 Task: Create a due date automation trigger when advanced on, on the monday of the week a card is due add fields without custom field "Resume" set to a number greater or equal to 1 and lower or equal to 10 at 11:00 AM.
Action: Mouse moved to (1046, 313)
Screenshot: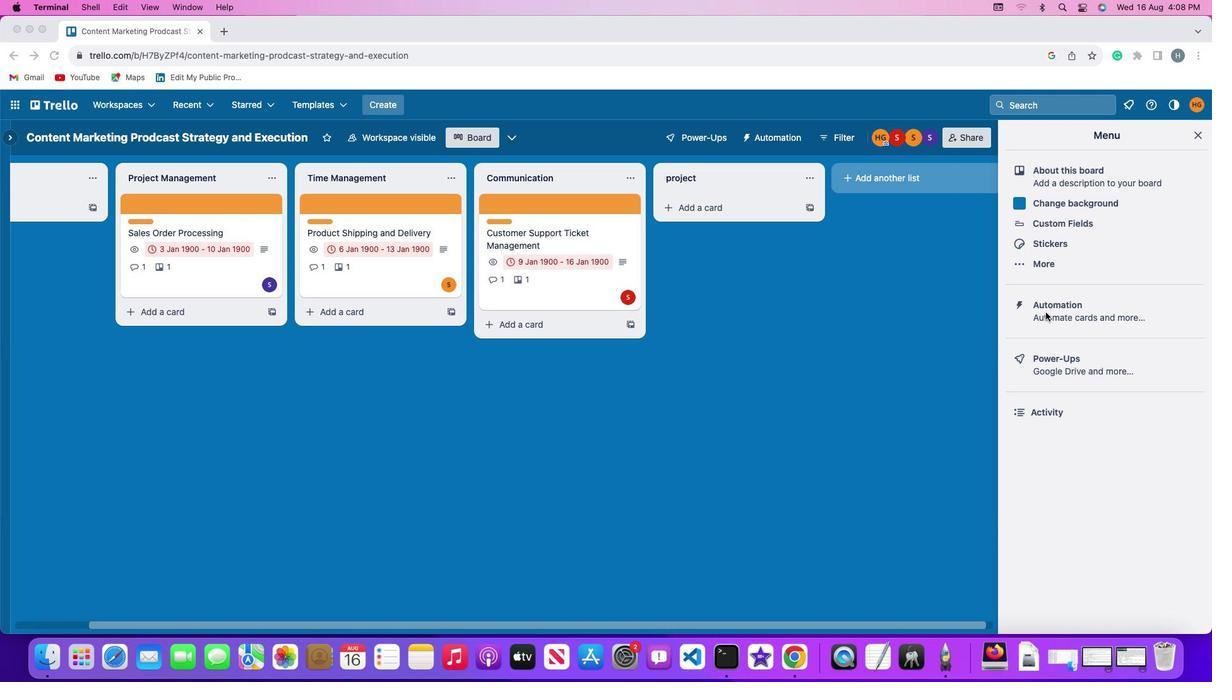 
Action: Mouse pressed left at (1046, 313)
Screenshot: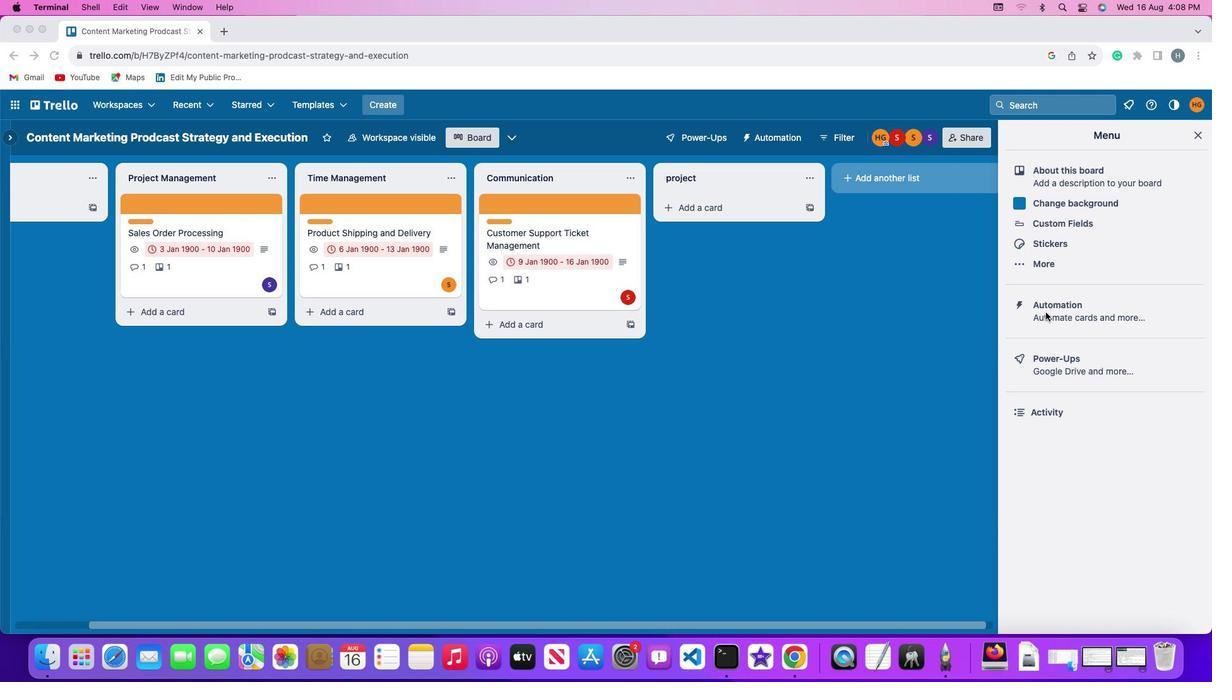 
Action: Mouse moved to (1046, 313)
Screenshot: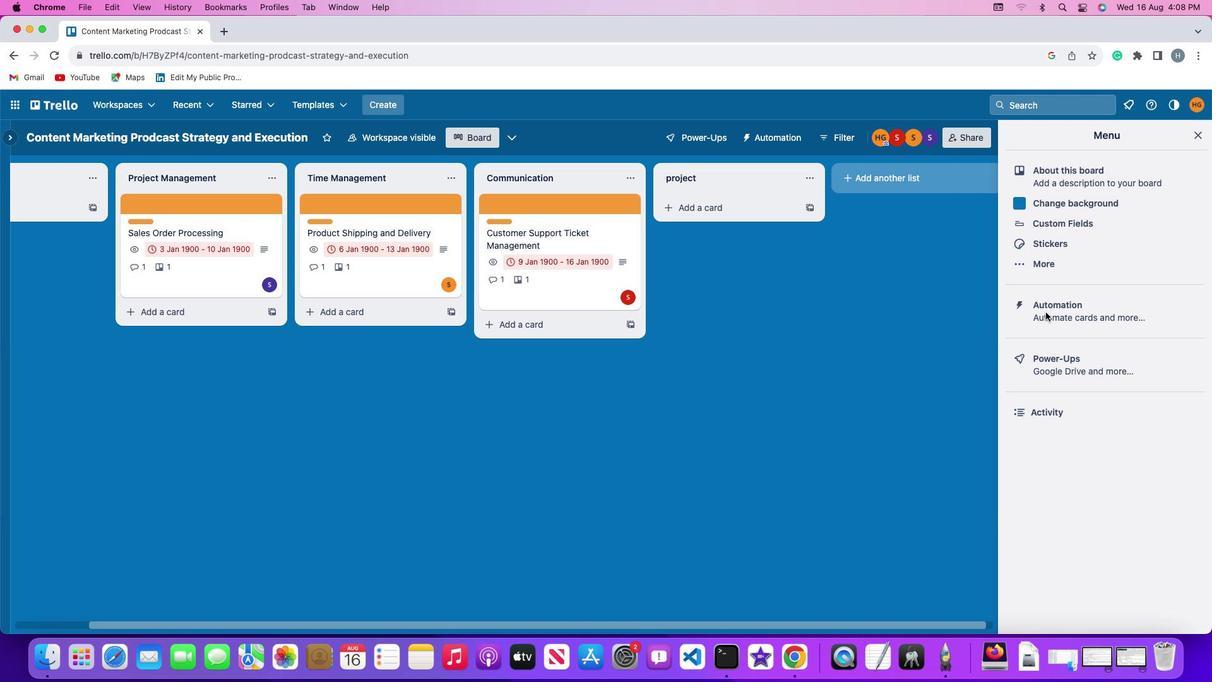 
Action: Mouse pressed left at (1046, 313)
Screenshot: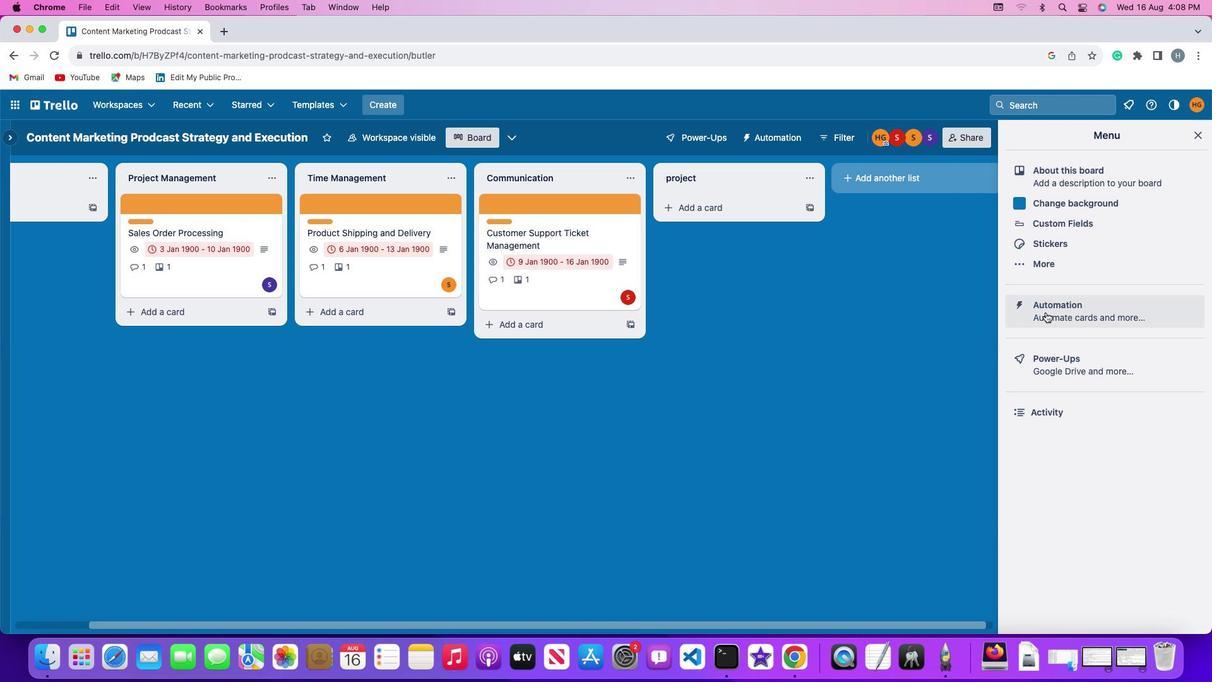 
Action: Mouse moved to (56, 300)
Screenshot: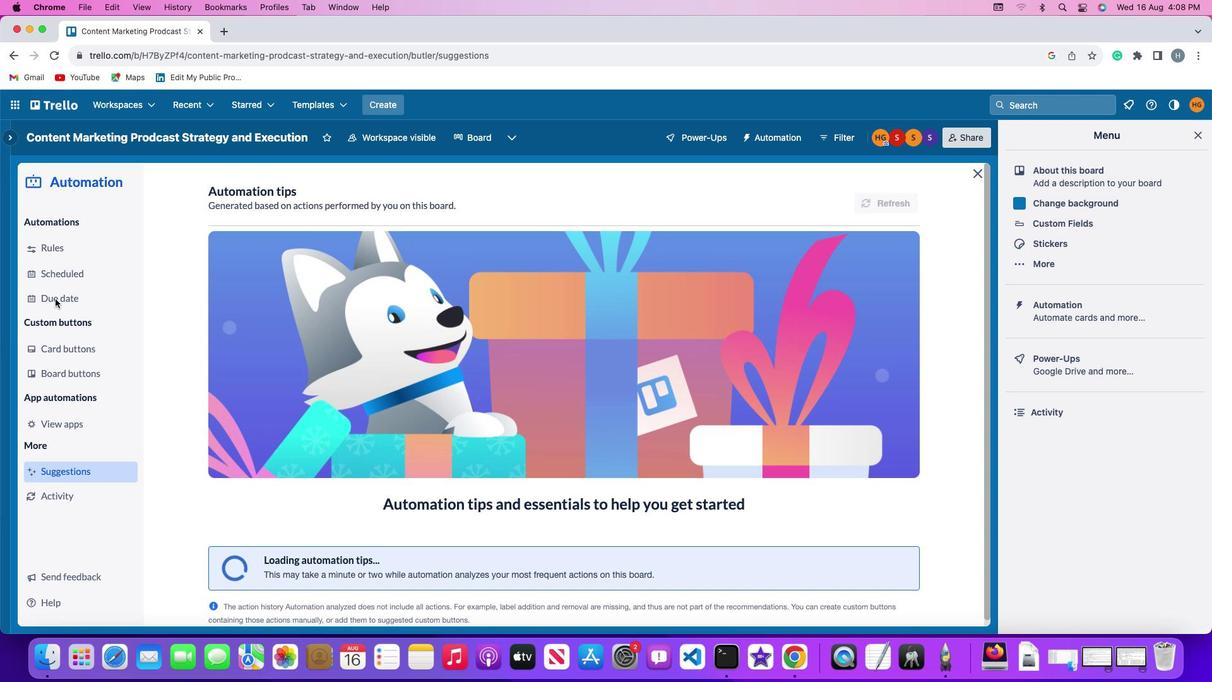 
Action: Mouse pressed left at (56, 300)
Screenshot: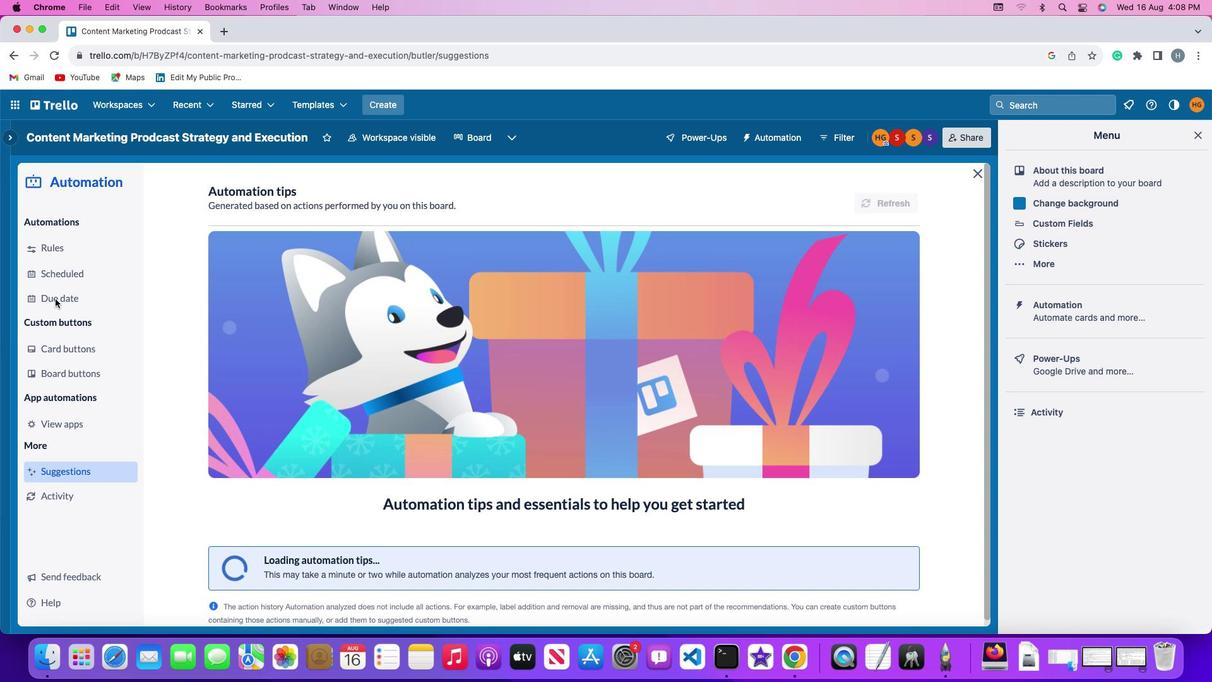 
Action: Mouse moved to (835, 197)
Screenshot: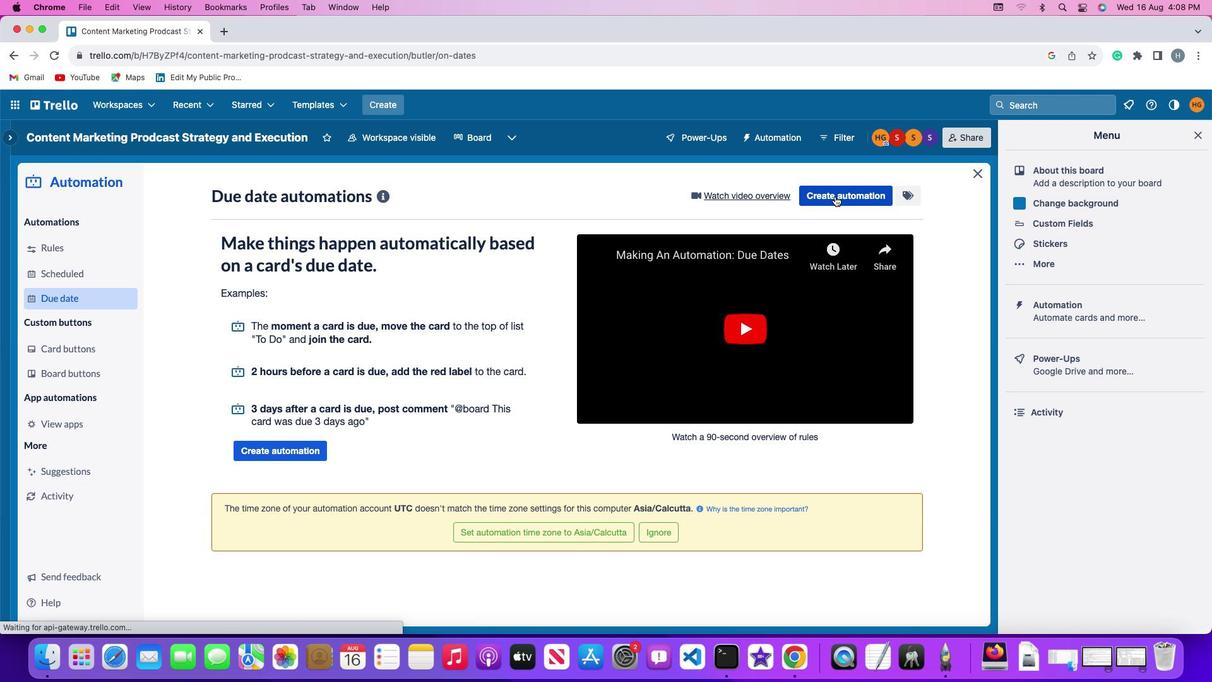 
Action: Mouse pressed left at (835, 197)
Screenshot: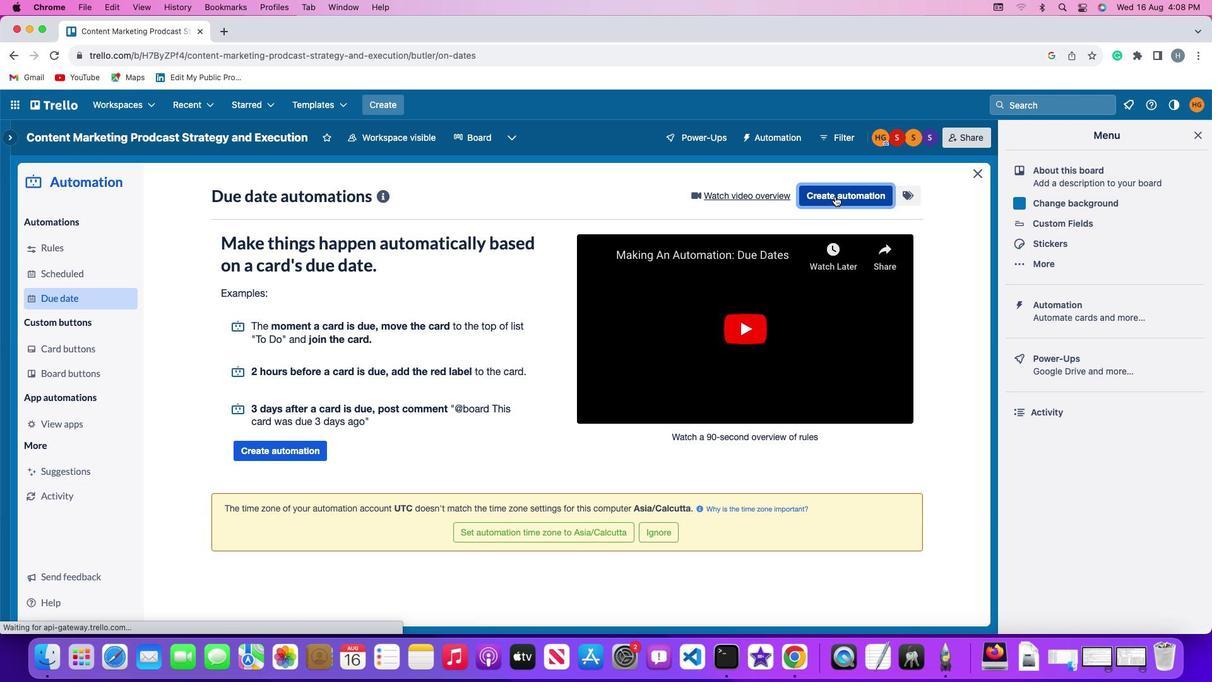 
Action: Mouse moved to (251, 318)
Screenshot: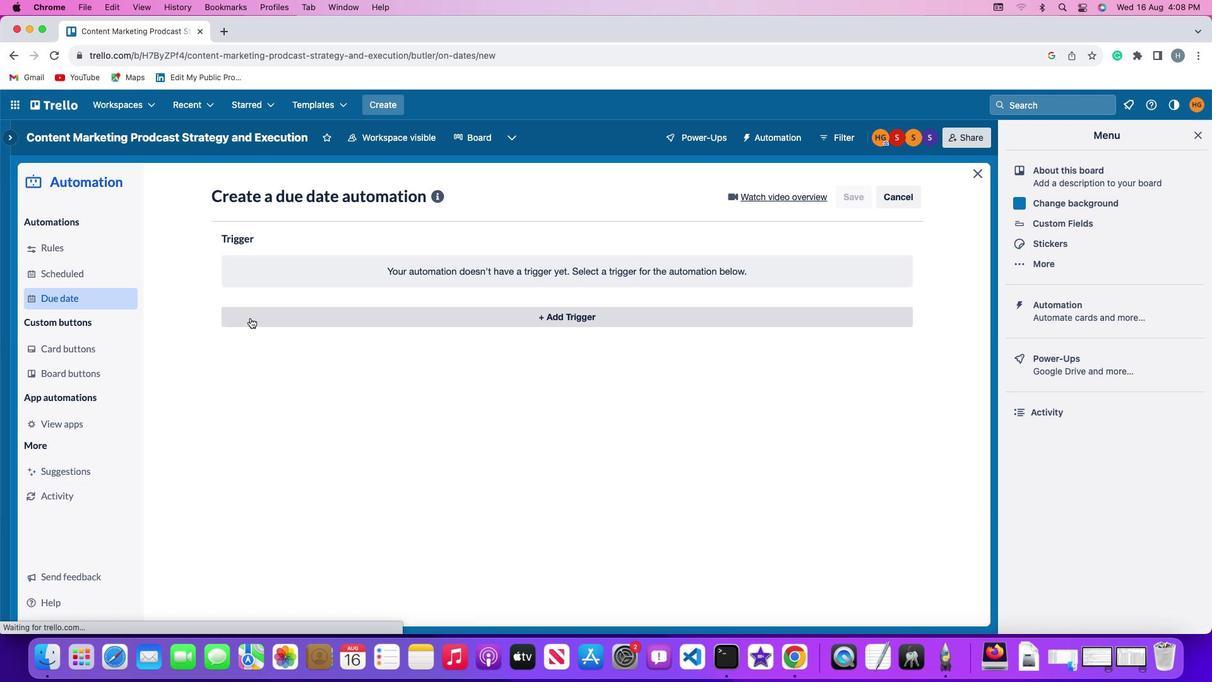 
Action: Mouse pressed left at (251, 318)
Screenshot: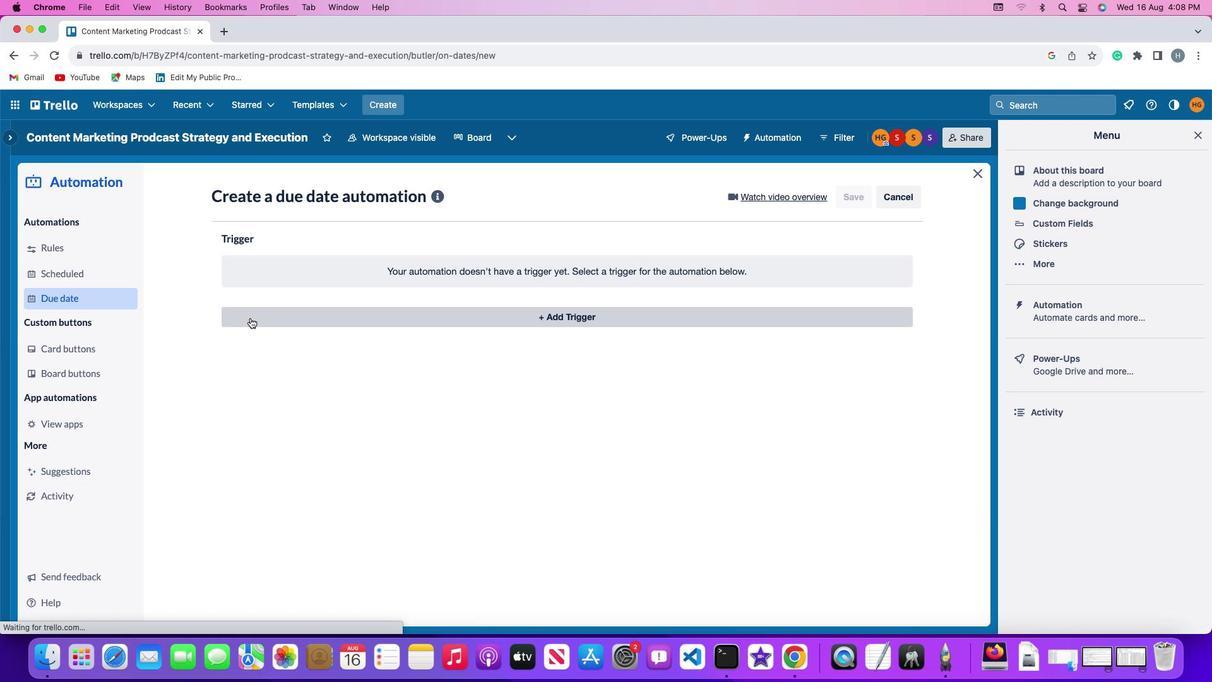 
Action: Mouse moved to (277, 550)
Screenshot: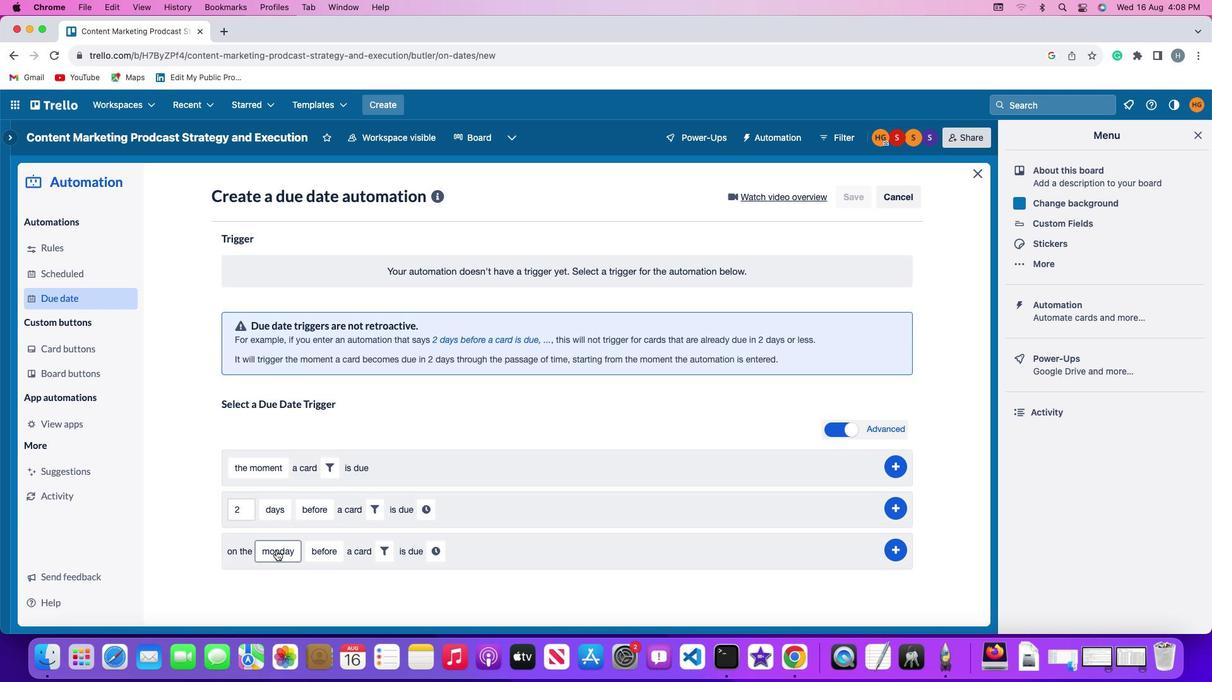 
Action: Mouse pressed left at (277, 550)
Screenshot: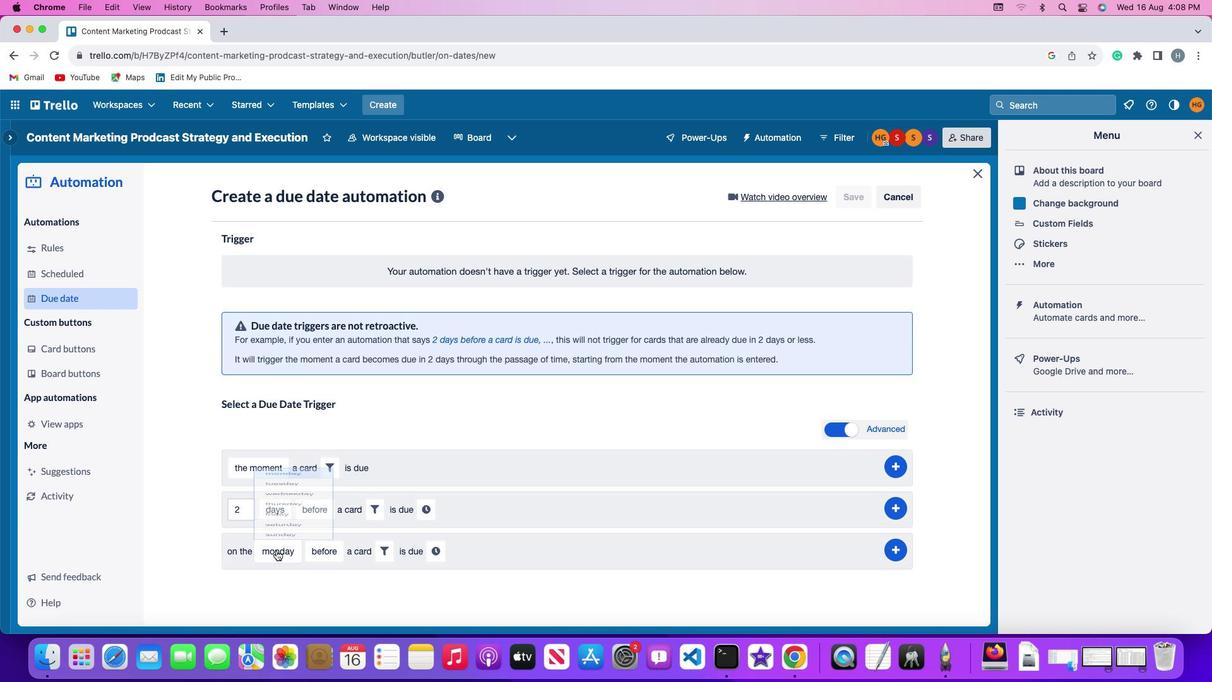 
Action: Mouse moved to (293, 375)
Screenshot: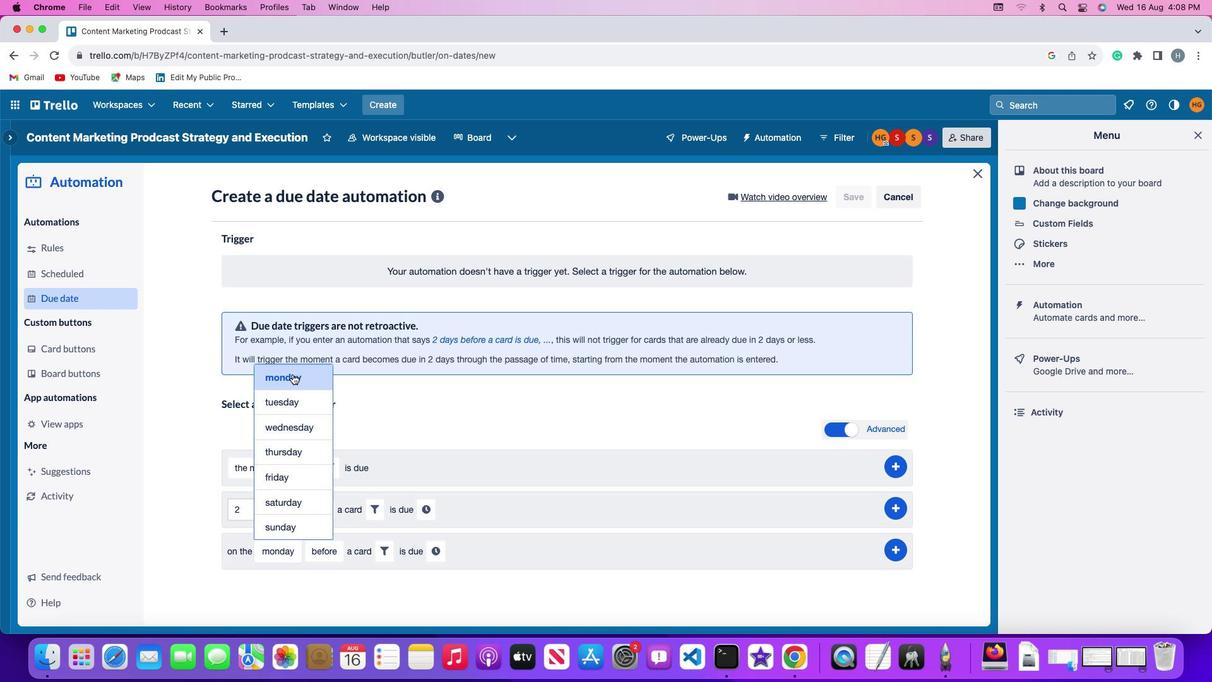 
Action: Mouse pressed left at (293, 375)
Screenshot: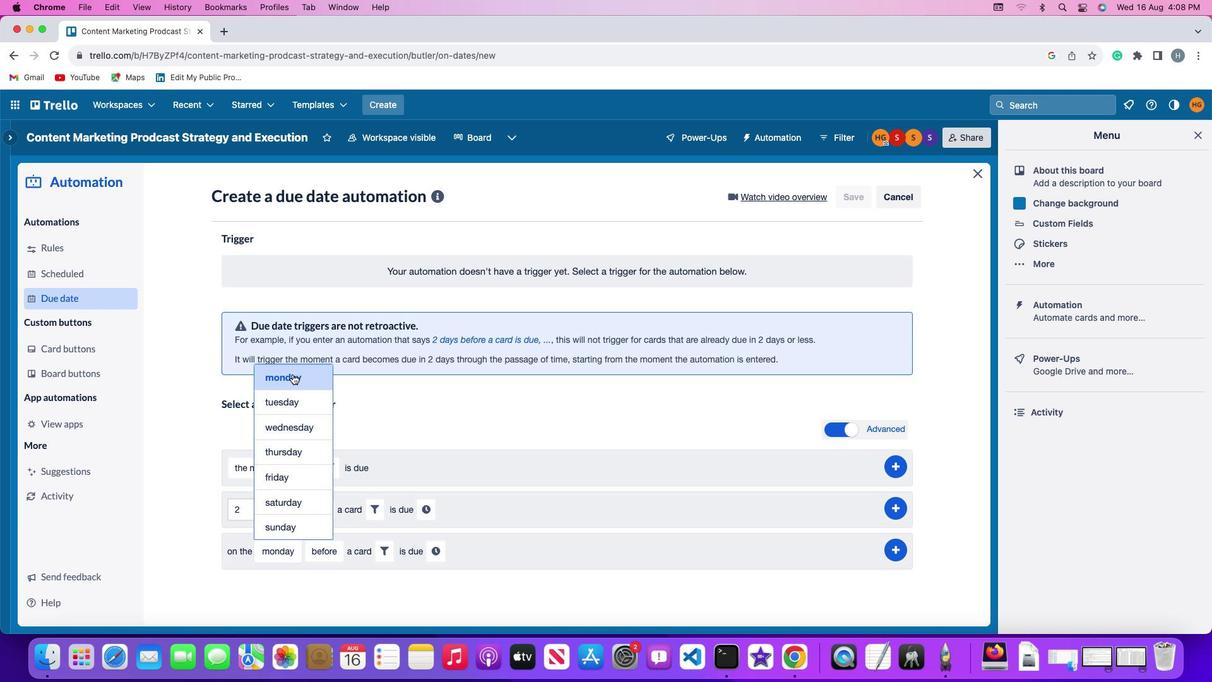 
Action: Mouse moved to (330, 545)
Screenshot: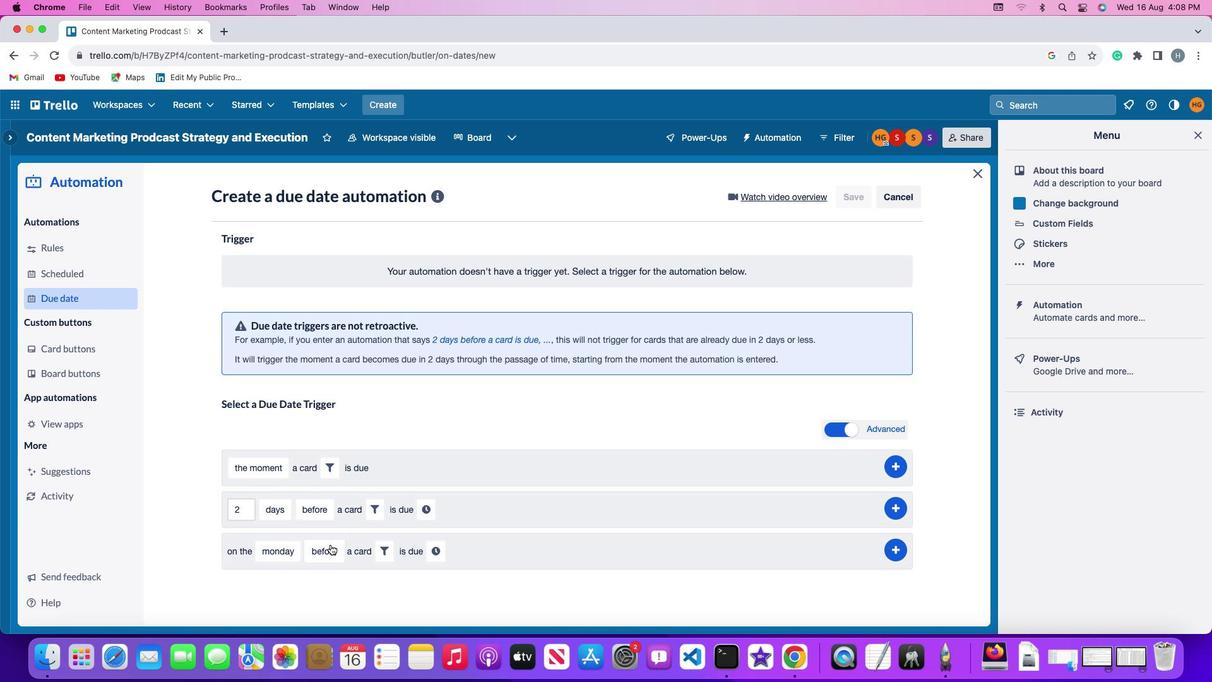 
Action: Mouse pressed left at (330, 545)
Screenshot: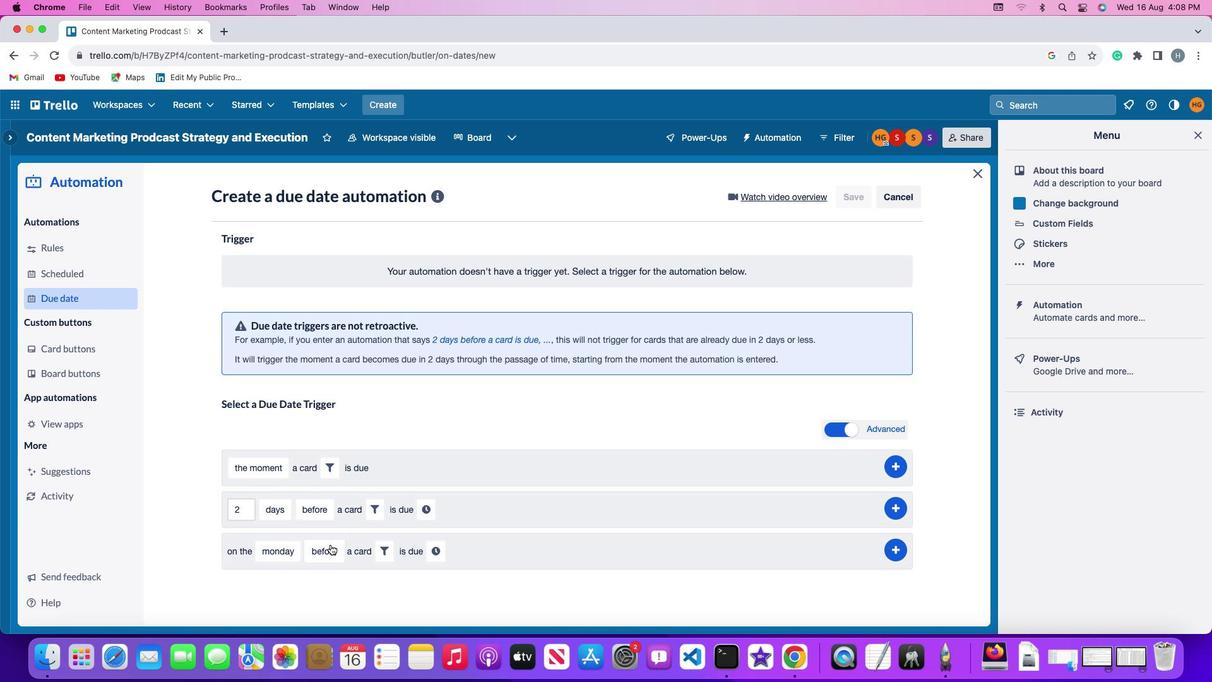 
Action: Mouse moved to (338, 501)
Screenshot: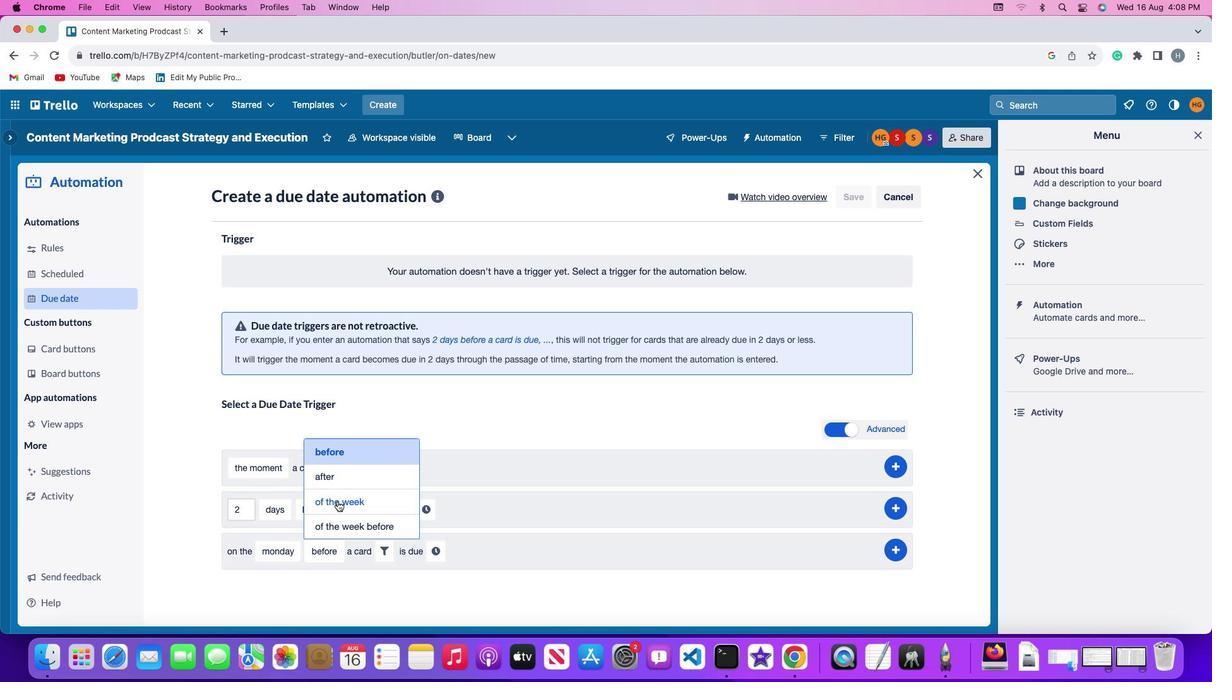 
Action: Mouse pressed left at (338, 501)
Screenshot: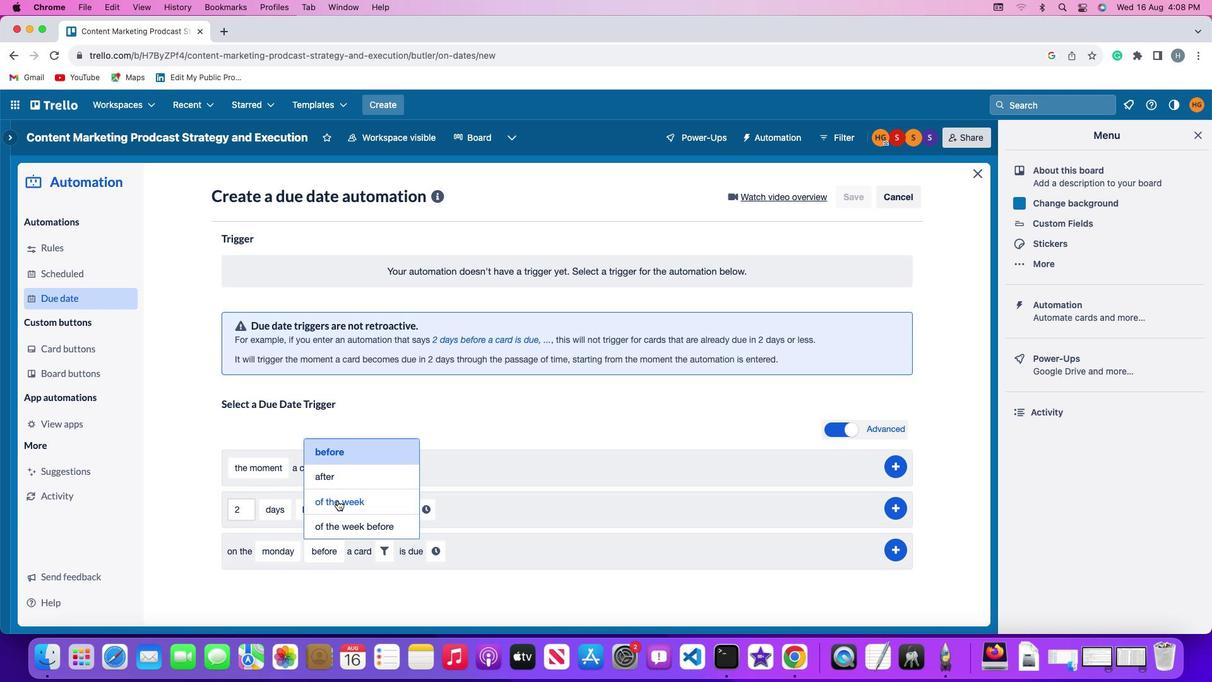
Action: Mouse moved to (398, 547)
Screenshot: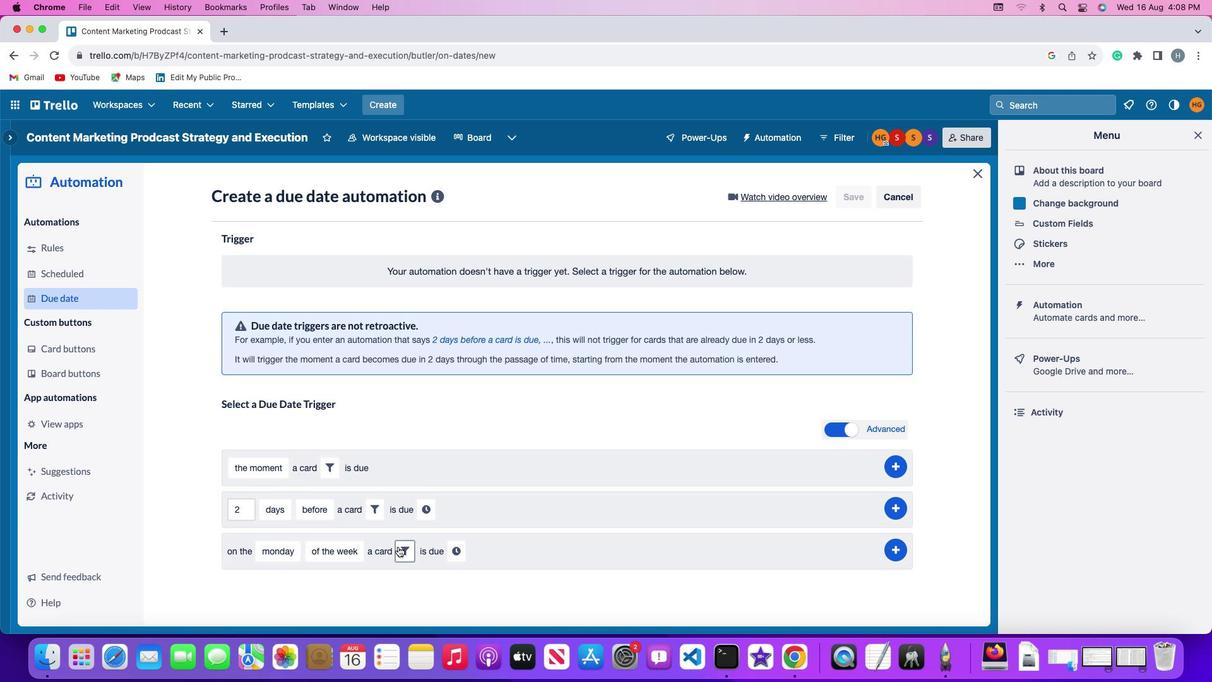 
Action: Mouse pressed left at (398, 547)
Screenshot: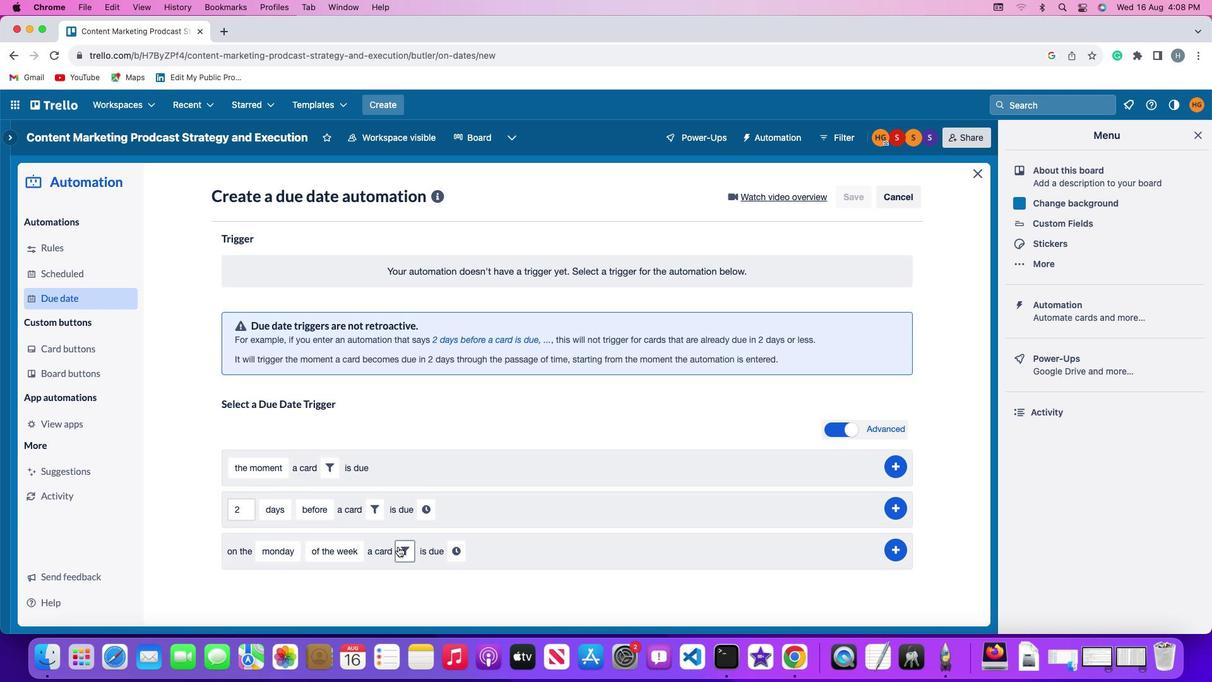 
Action: Mouse moved to (611, 593)
Screenshot: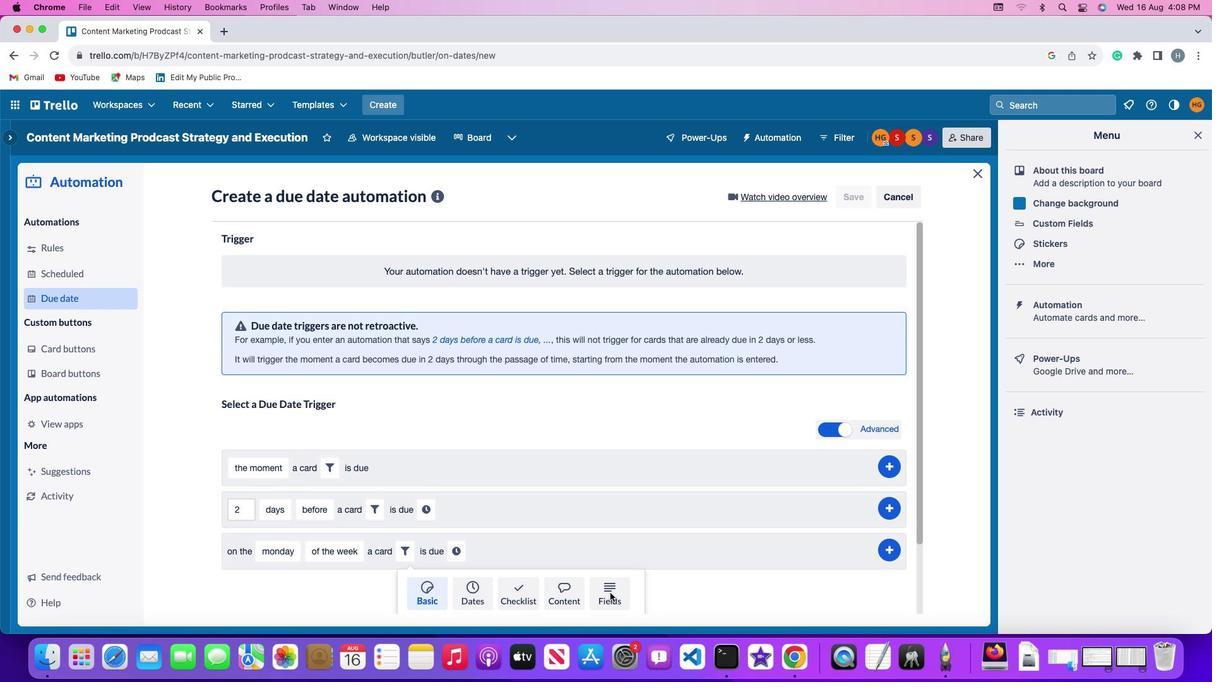 
Action: Mouse pressed left at (611, 593)
Screenshot: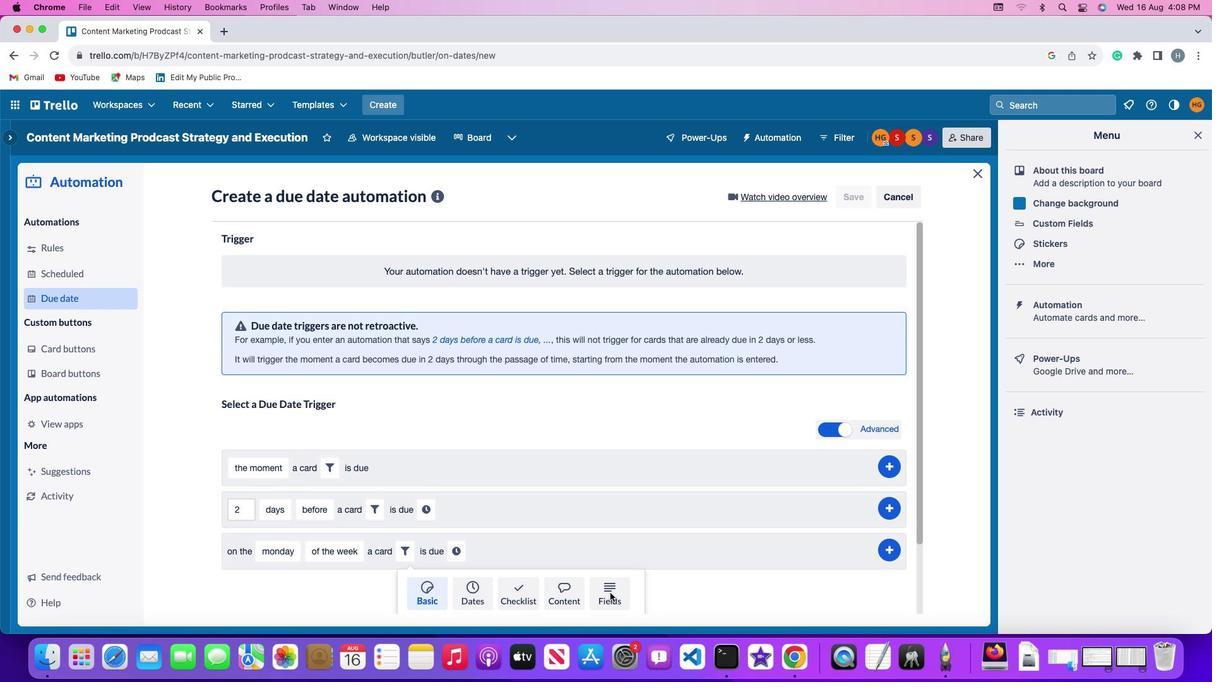 
Action: Mouse moved to (349, 584)
Screenshot: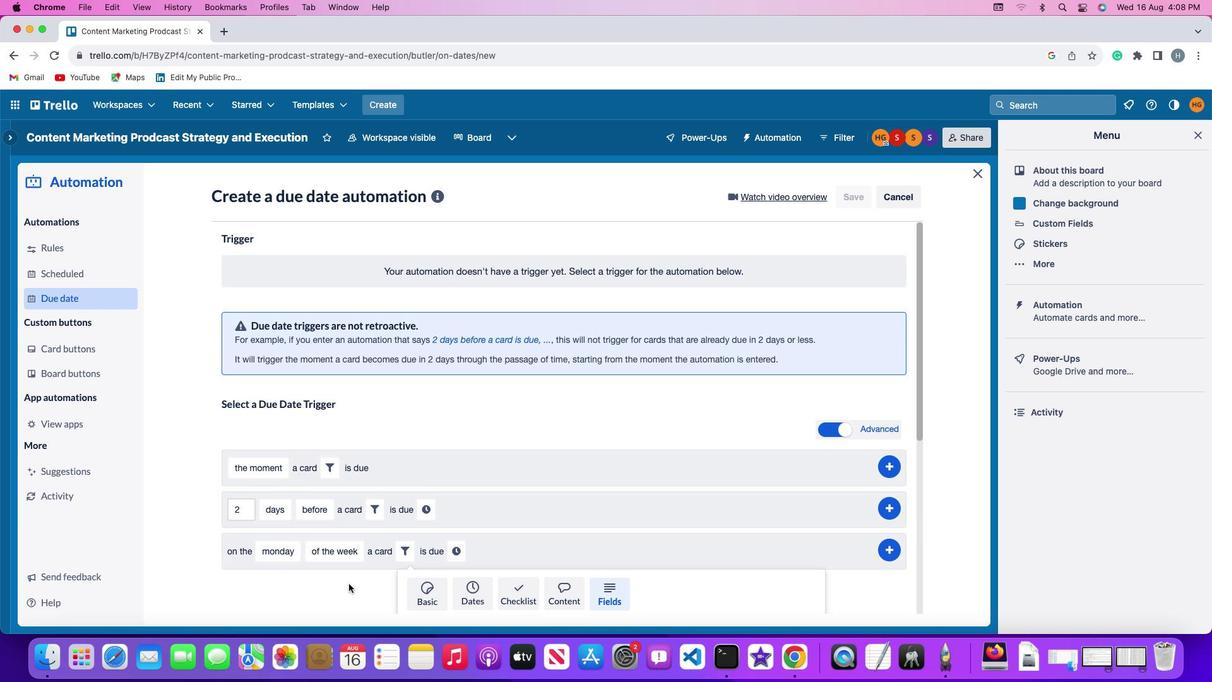 
Action: Mouse scrolled (349, 584) with delta (0, 0)
Screenshot: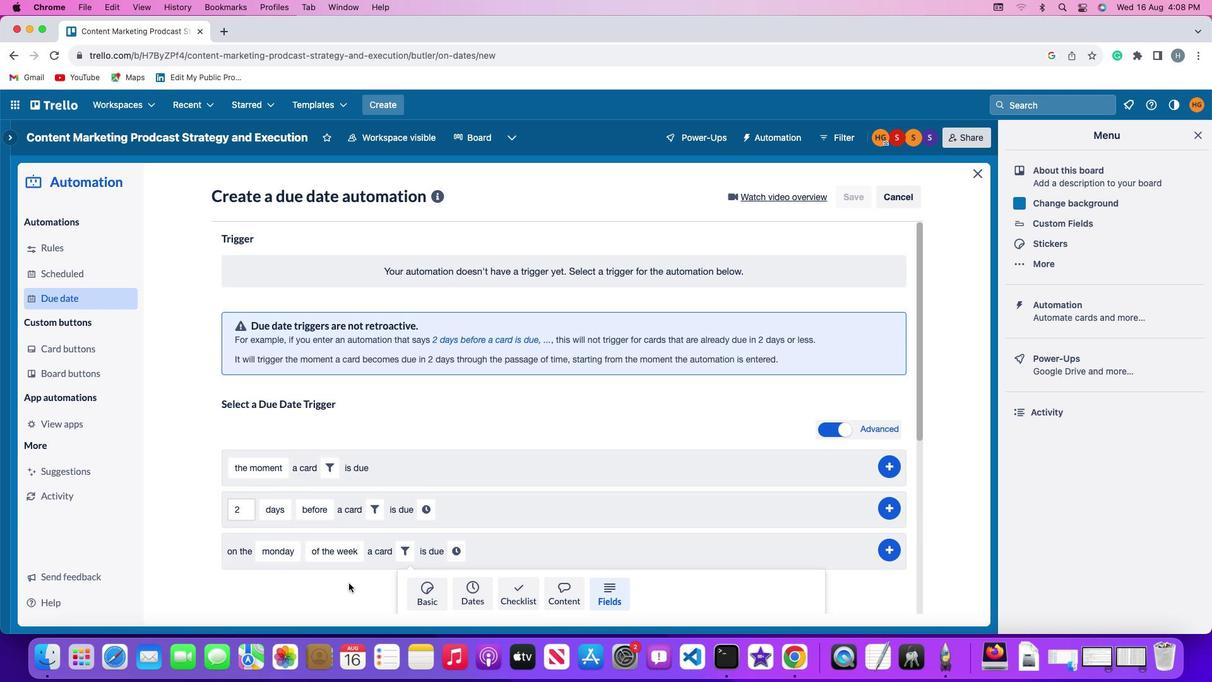 
Action: Mouse scrolled (349, 584) with delta (0, 0)
Screenshot: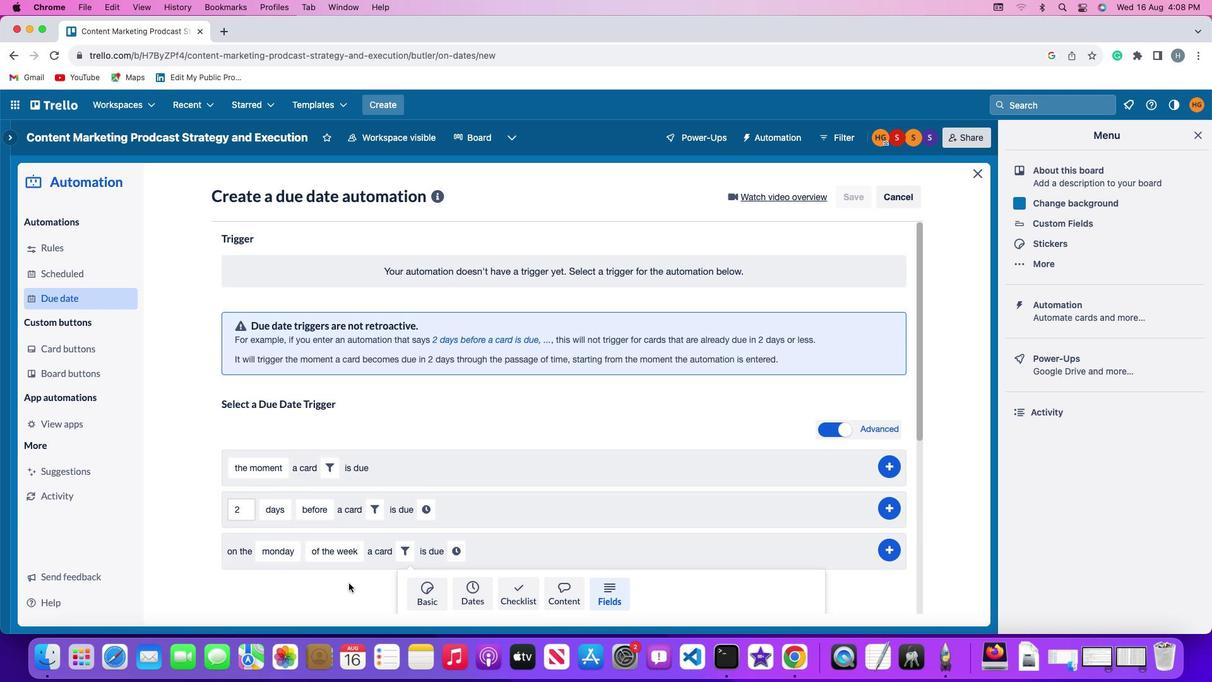 
Action: Mouse scrolled (349, 584) with delta (0, 0)
Screenshot: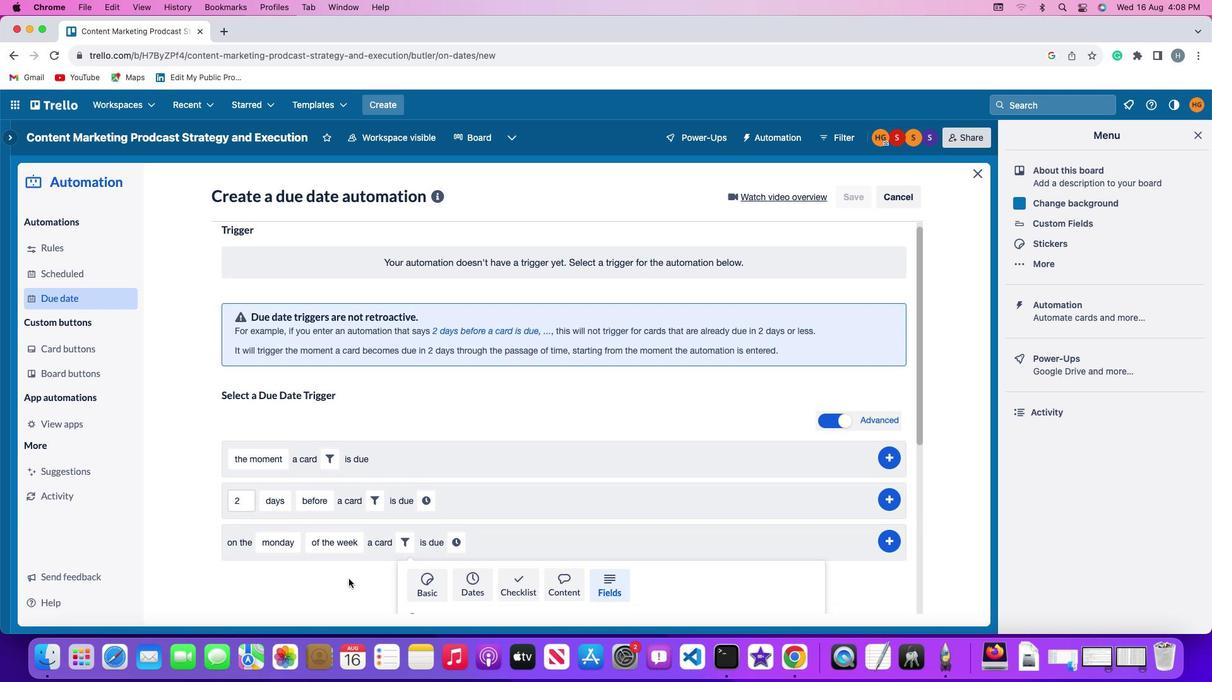 
Action: Mouse moved to (349, 581)
Screenshot: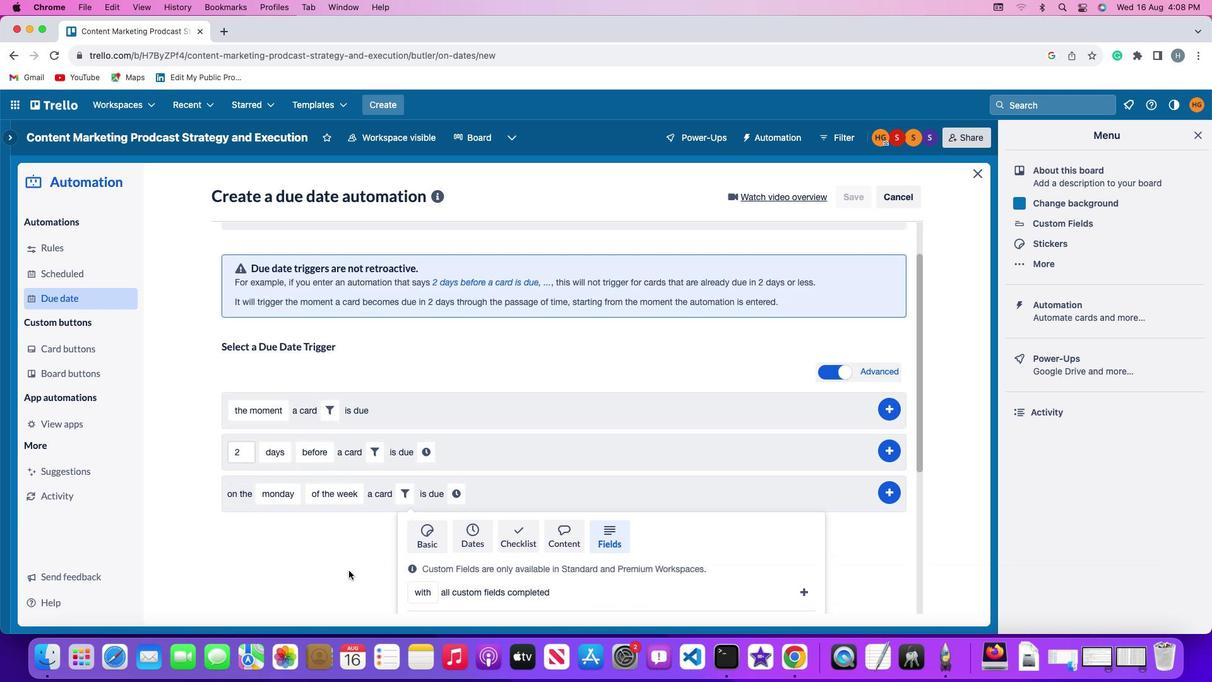 
Action: Mouse scrolled (349, 581) with delta (0, -1)
Screenshot: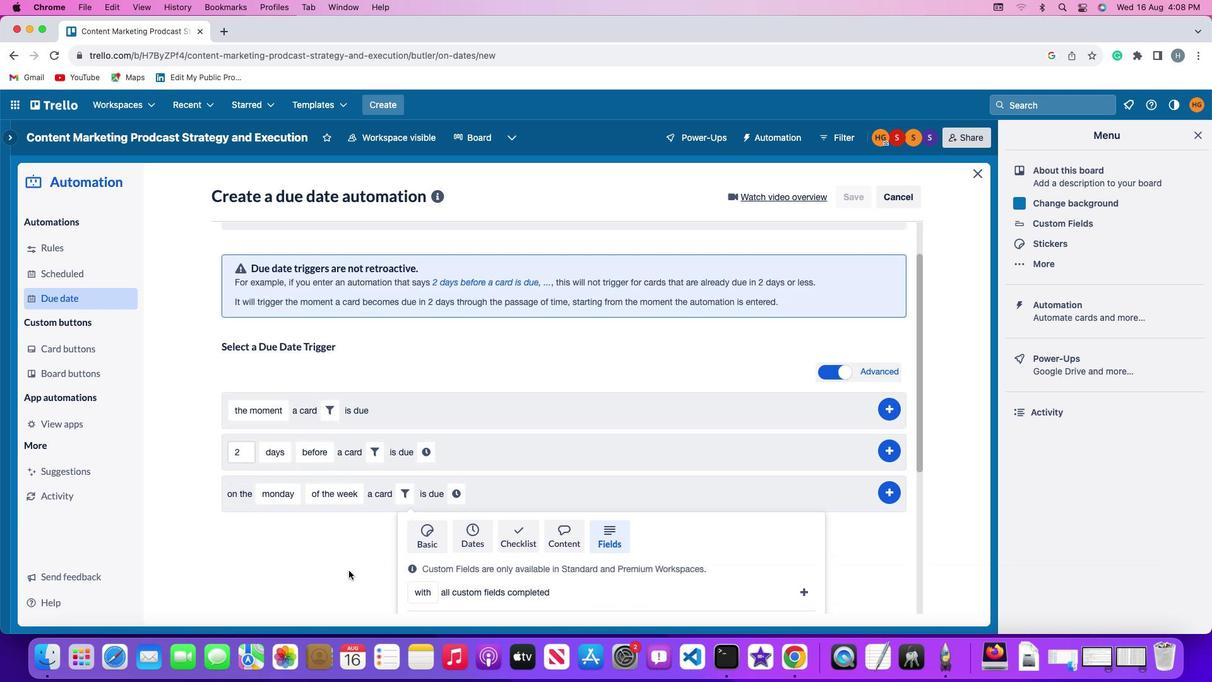 
Action: Mouse moved to (349, 570)
Screenshot: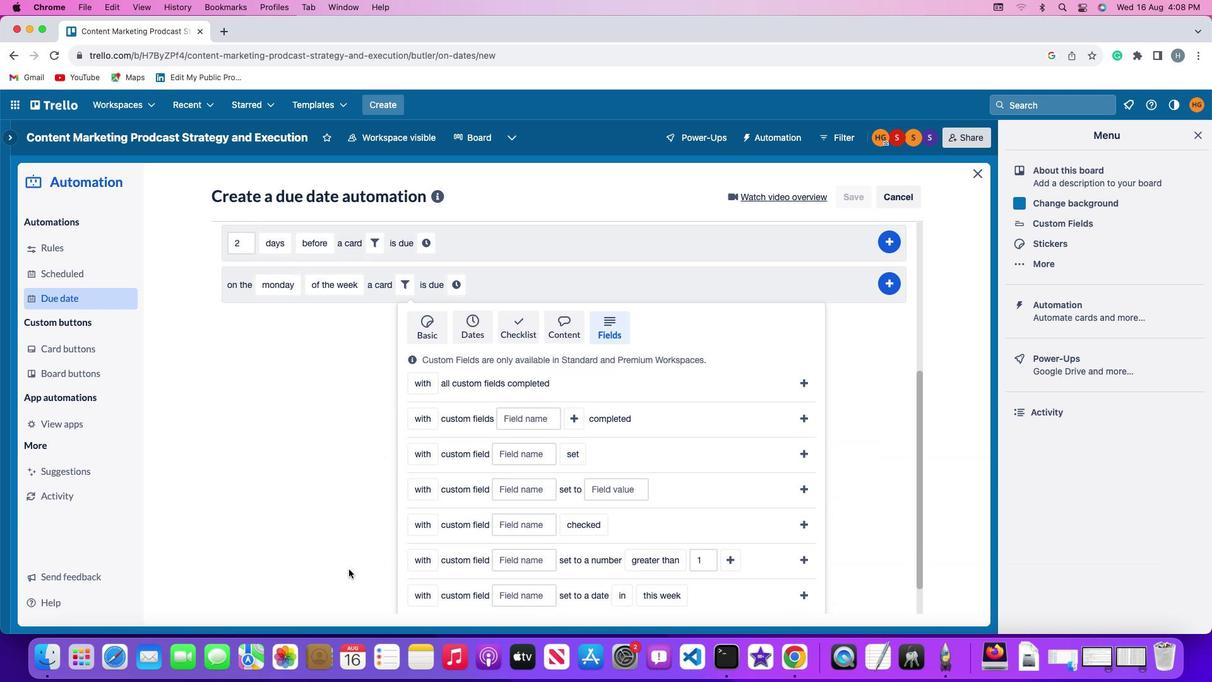 
Action: Mouse scrolled (349, 570) with delta (0, 0)
Screenshot: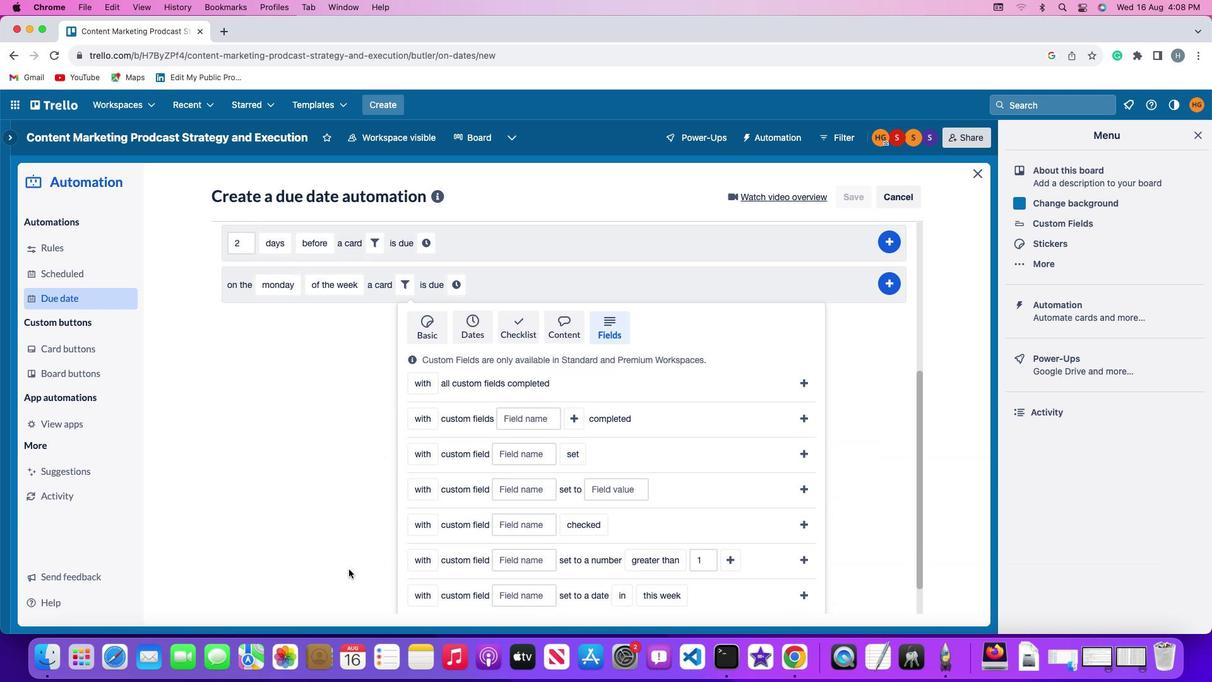 
Action: Mouse scrolled (349, 570) with delta (0, 0)
Screenshot: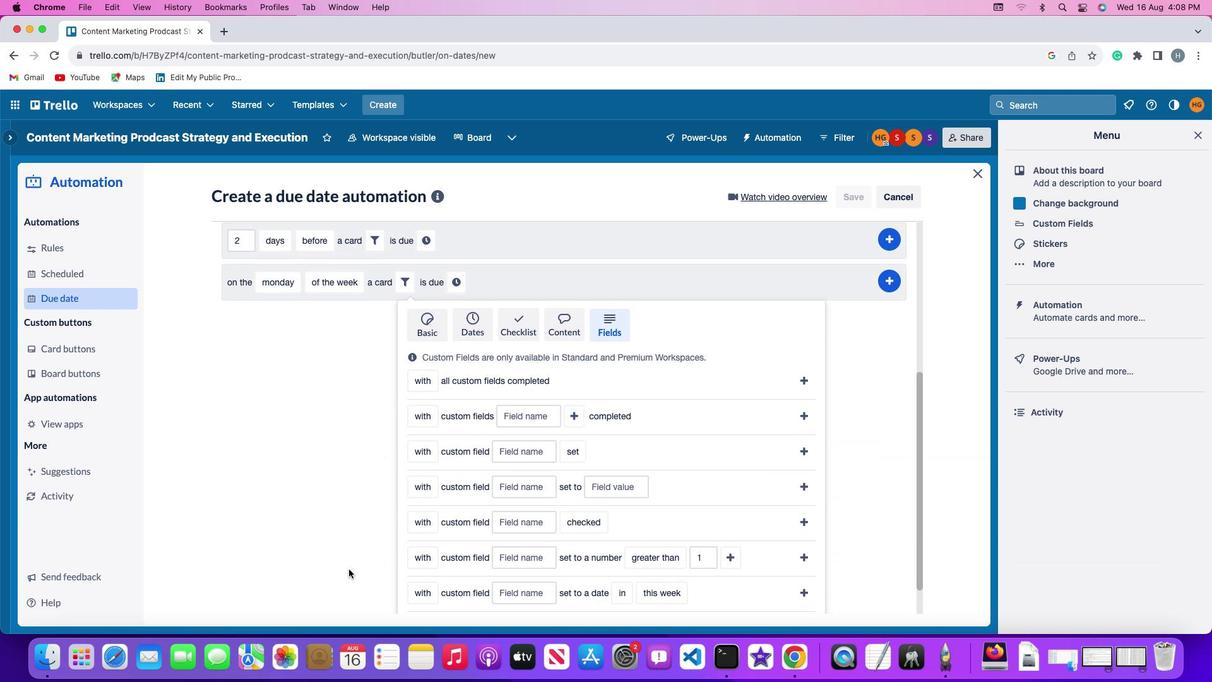 
Action: Mouse scrolled (349, 570) with delta (0, 0)
Screenshot: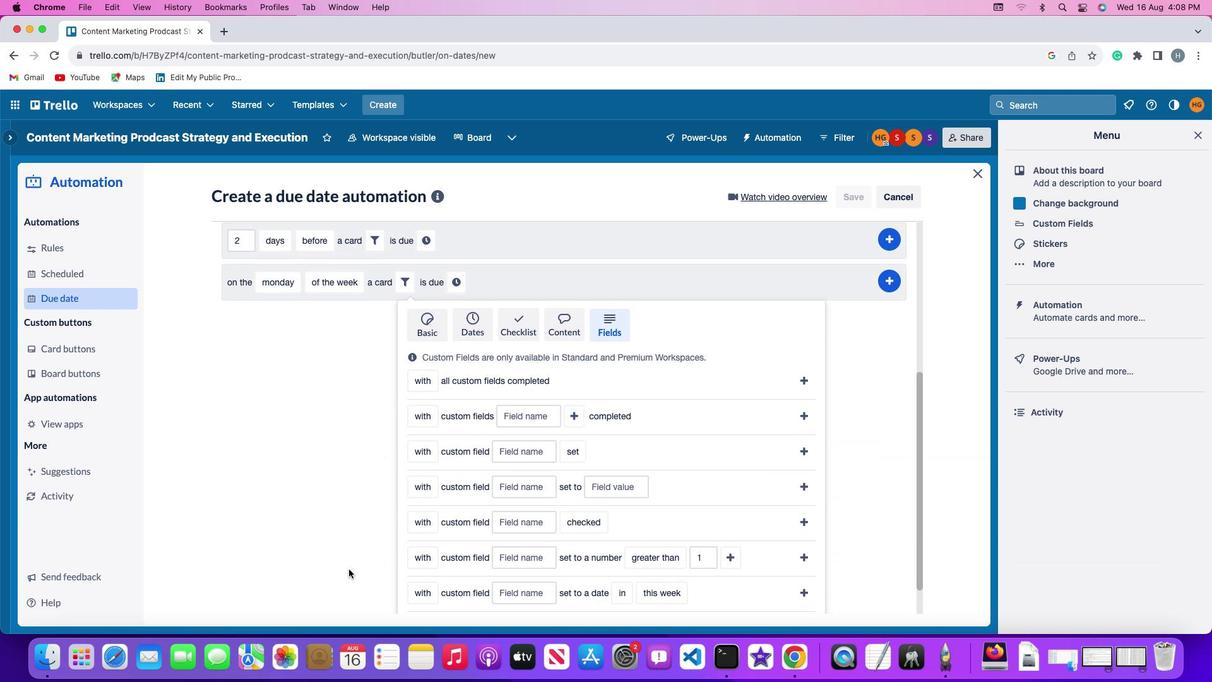 
Action: Mouse scrolled (349, 570) with delta (0, -1)
Screenshot: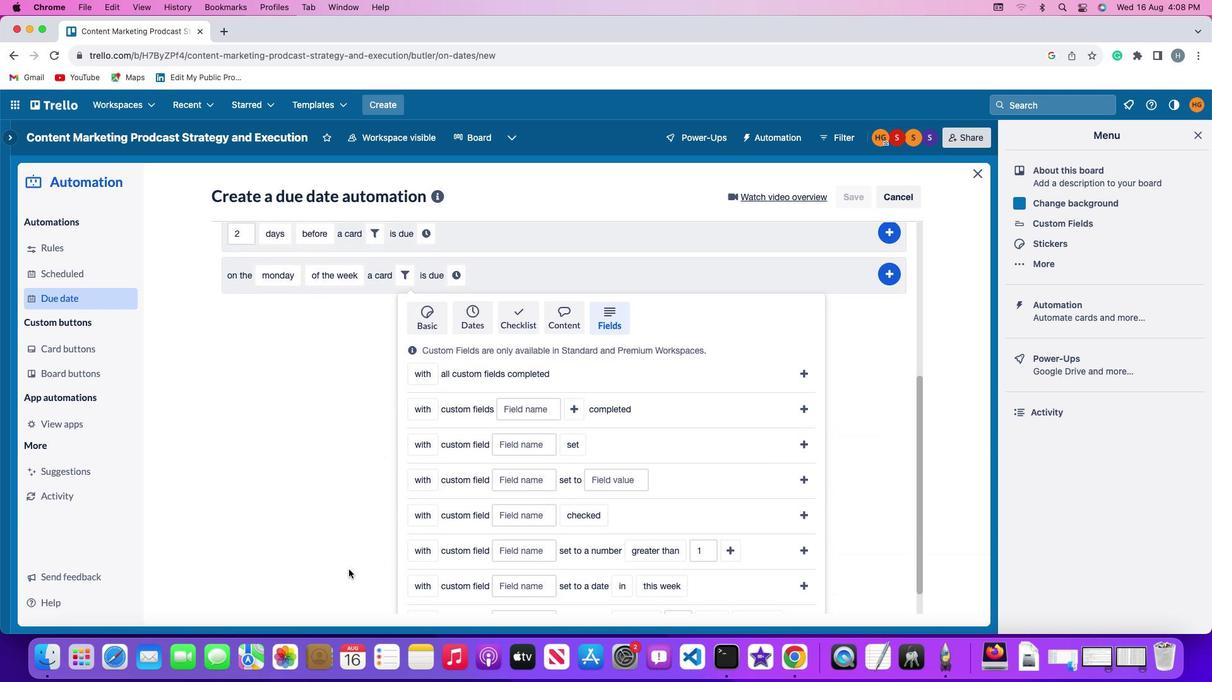 
Action: Mouse moved to (348, 570)
Screenshot: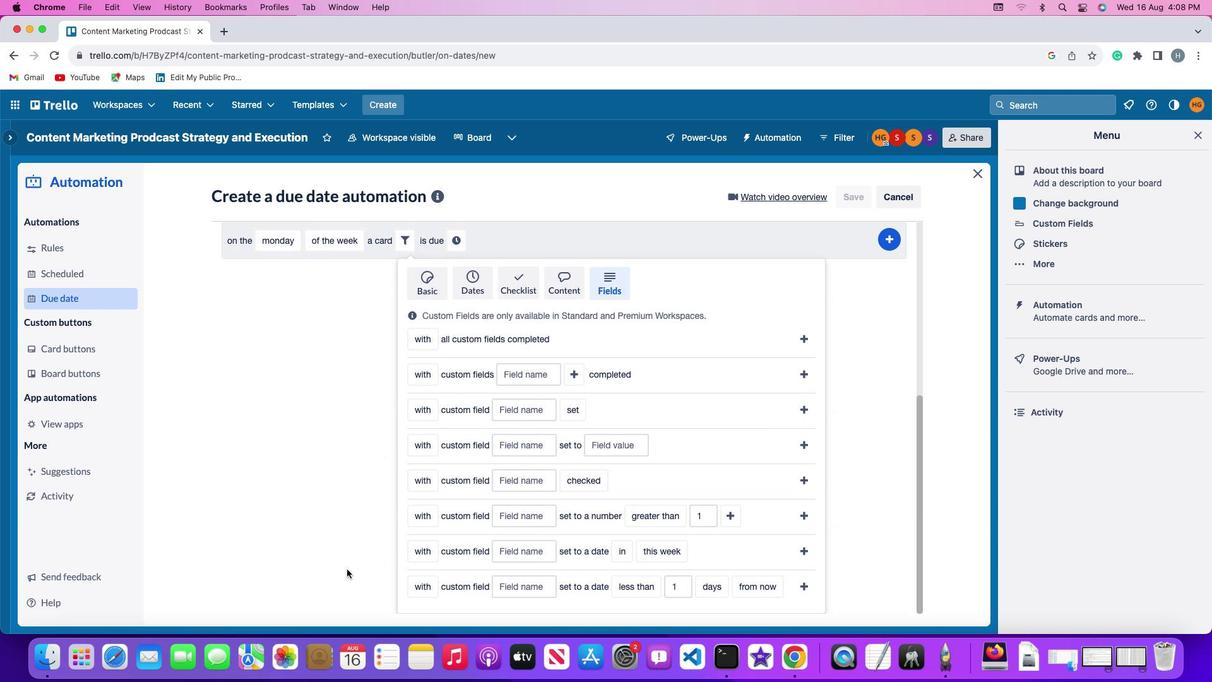 
Action: Mouse scrolled (348, 570) with delta (0, 0)
Screenshot: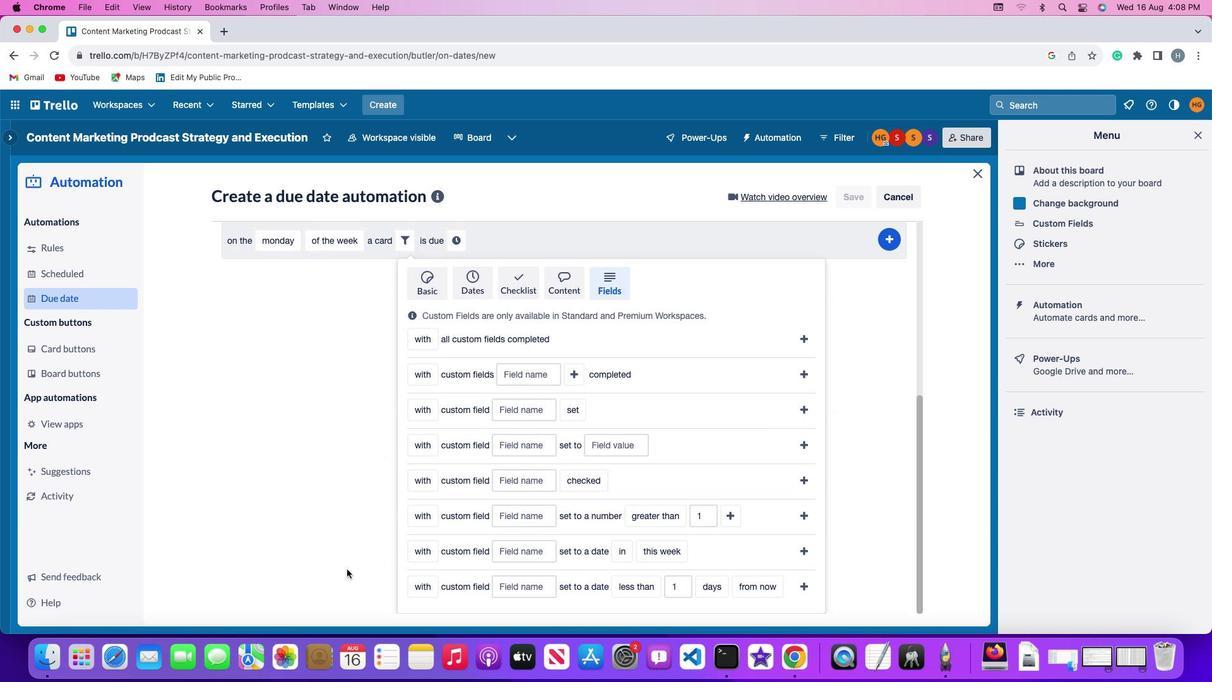 
Action: Mouse scrolled (348, 570) with delta (0, 0)
Screenshot: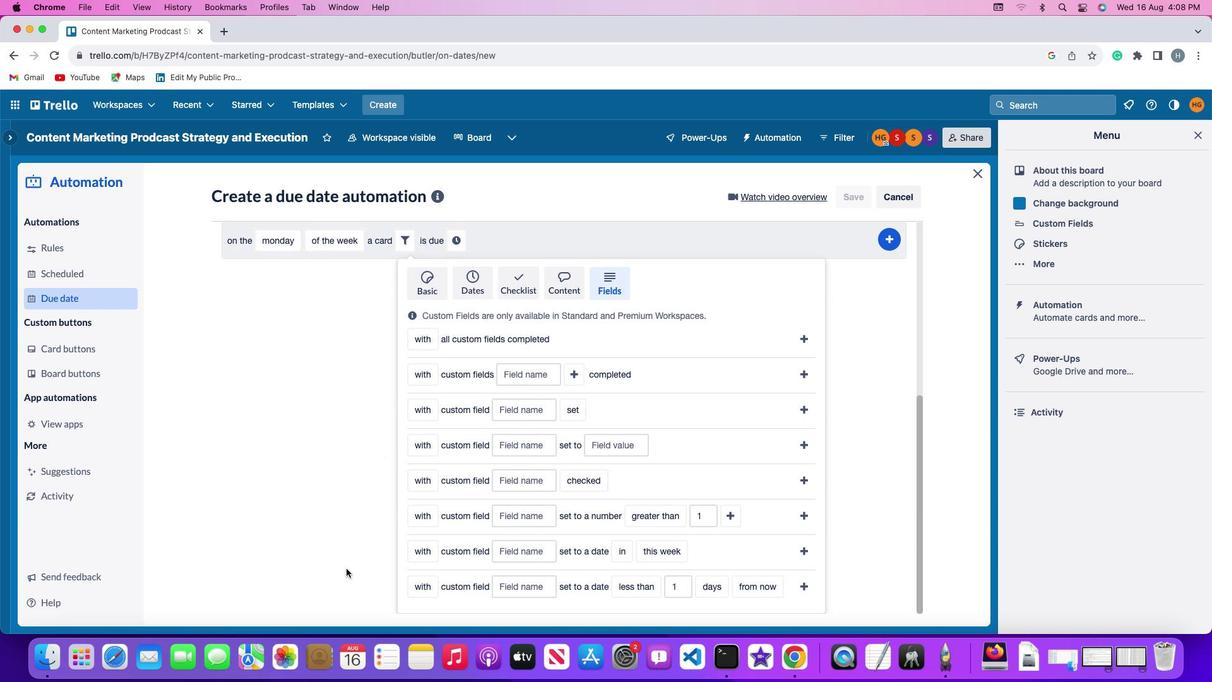 
Action: Mouse moved to (346, 567)
Screenshot: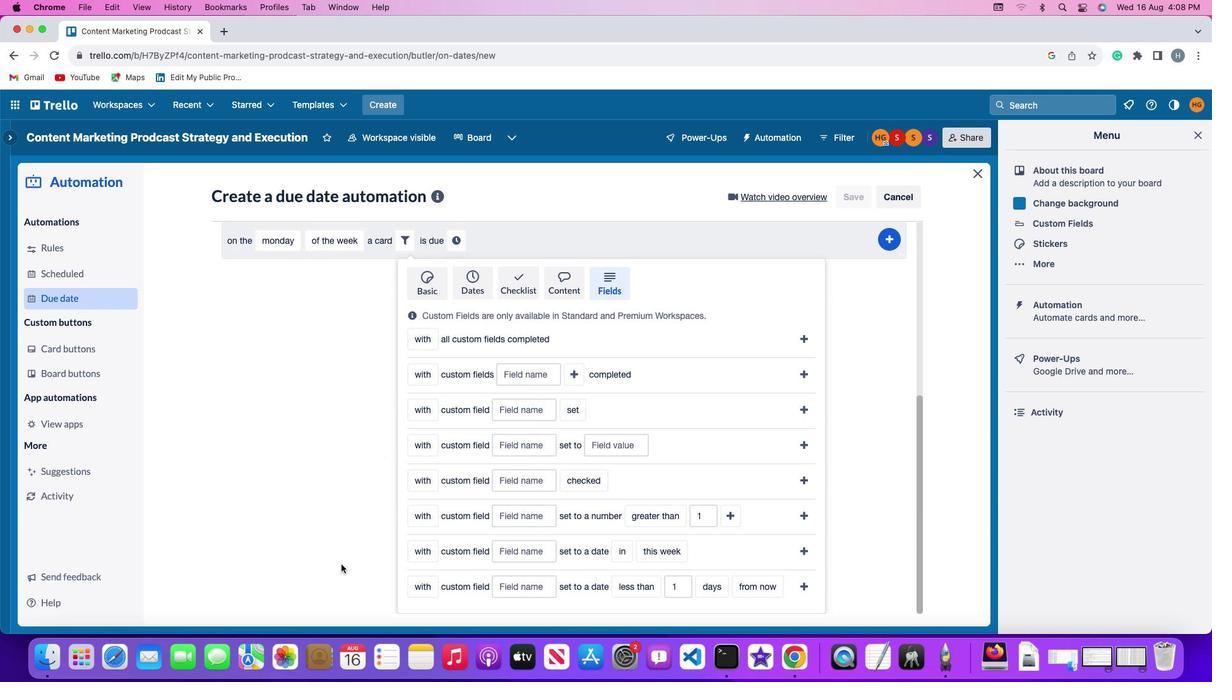 
Action: Mouse scrolled (346, 567) with delta (0, 0)
Screenshot: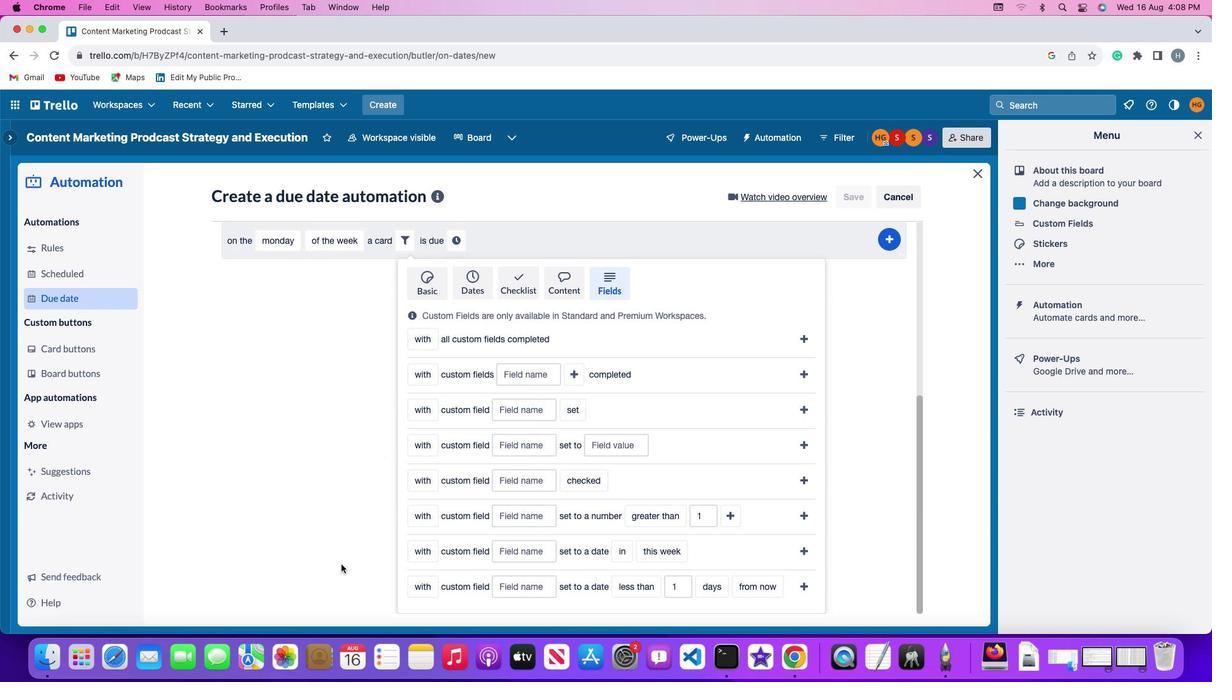 
Action: Mouse moved to (421, 519)
Screenshot: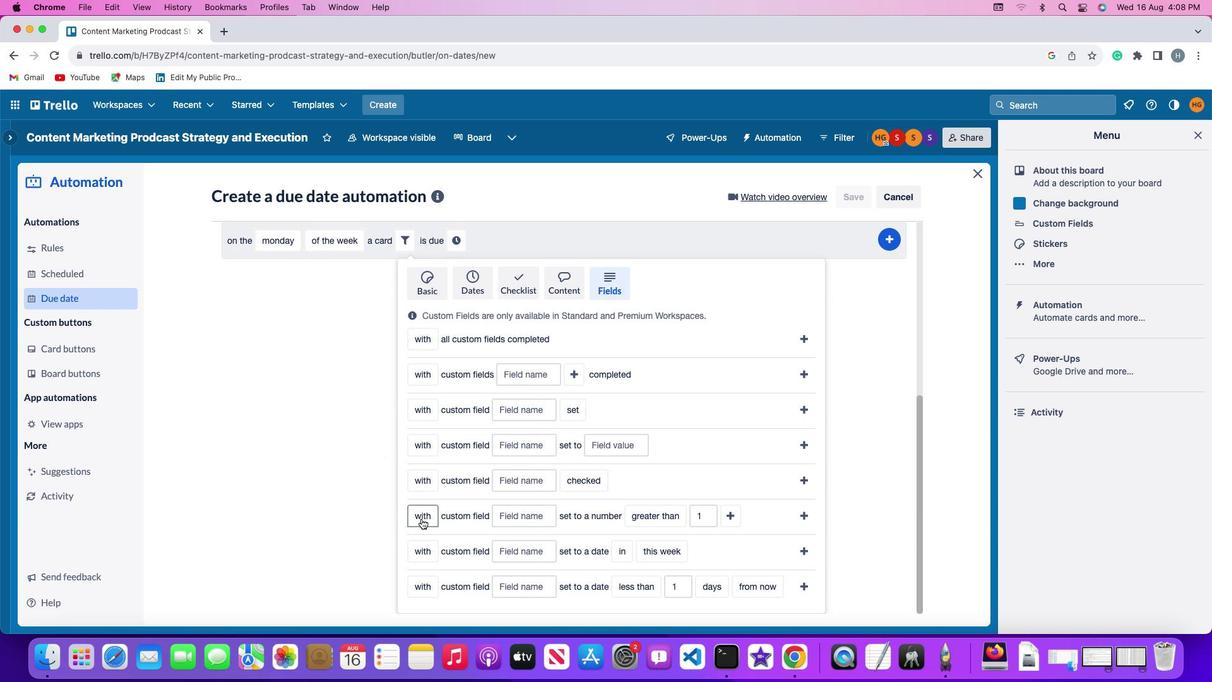 
Action: Mouse pressed left at (421, 519)
Screenshot: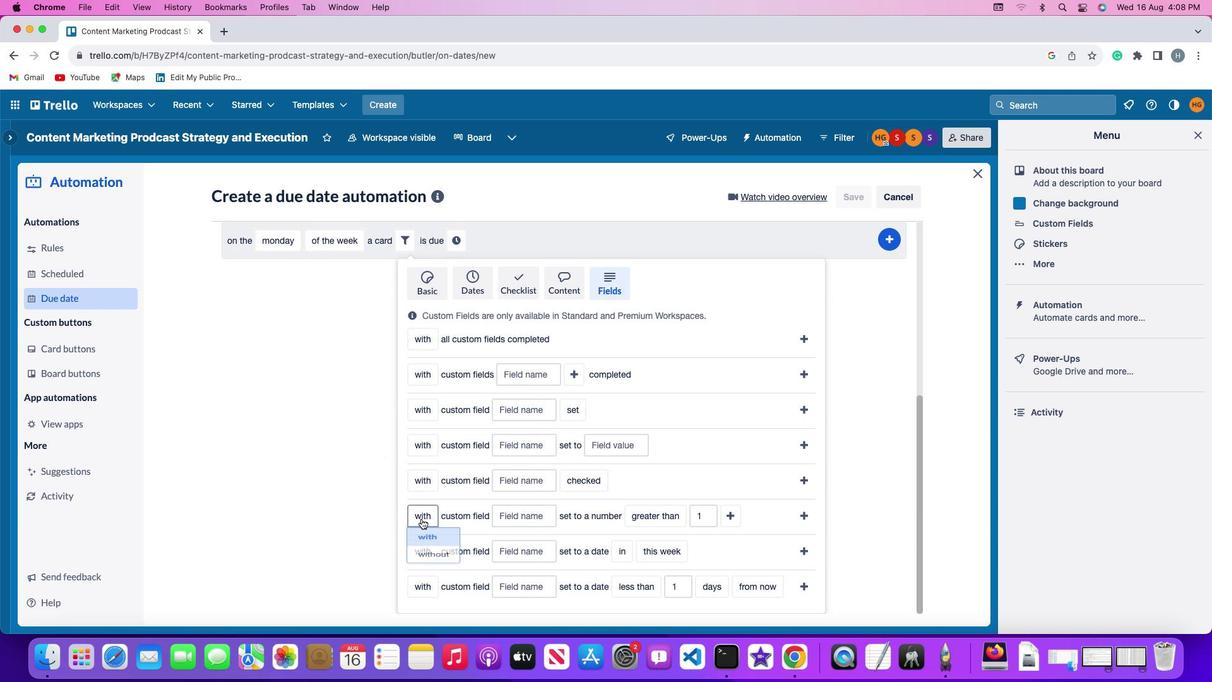 
Action: Mouse moved to (426, 564)
Screenshot: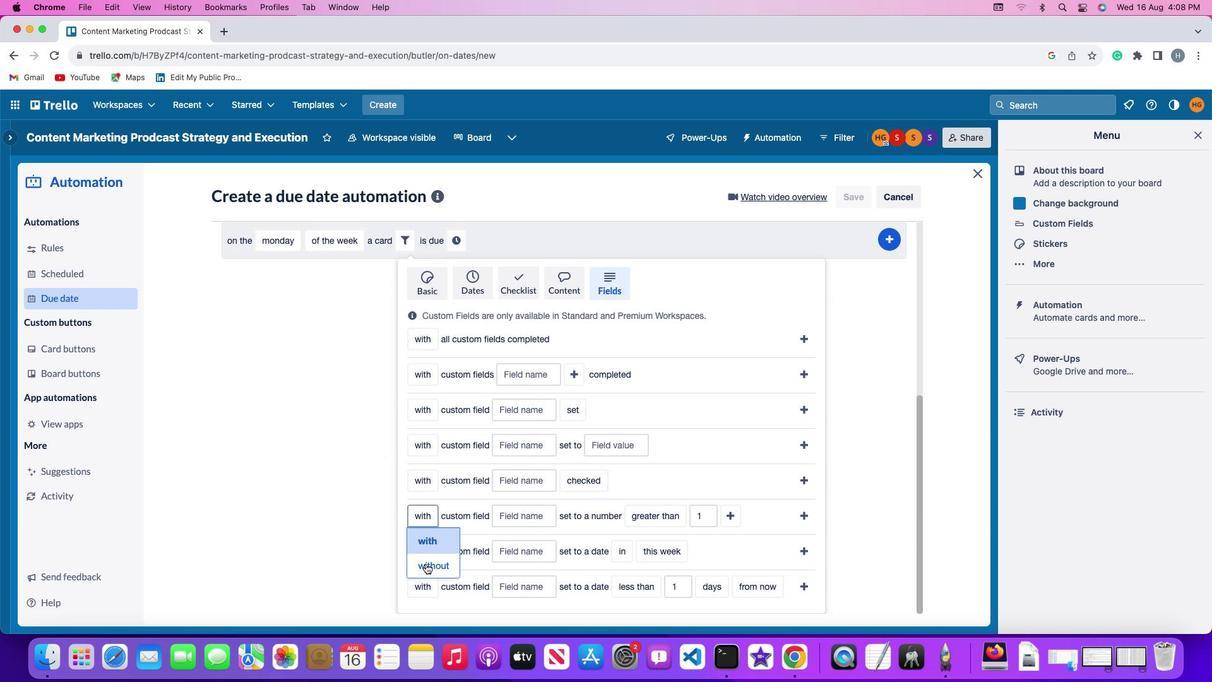 
Action: Mouse pressed left at (426, 564)
Screenshot: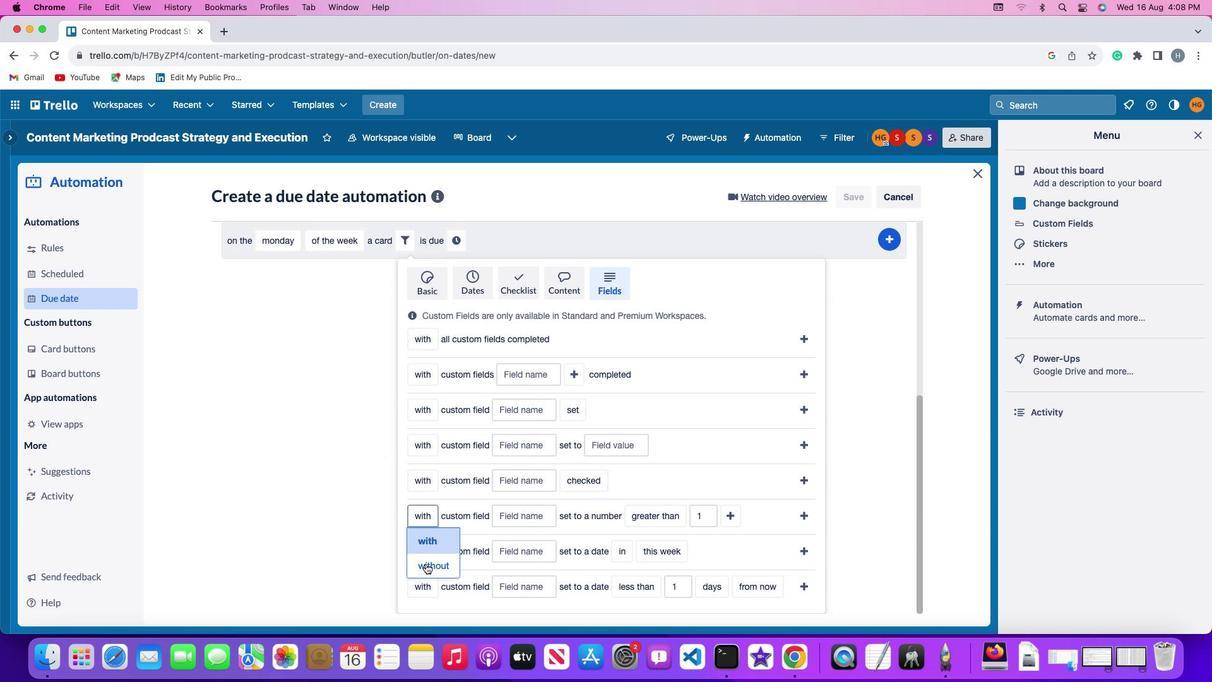 
Action: Mouse moved to (535, 515)
Screenshot: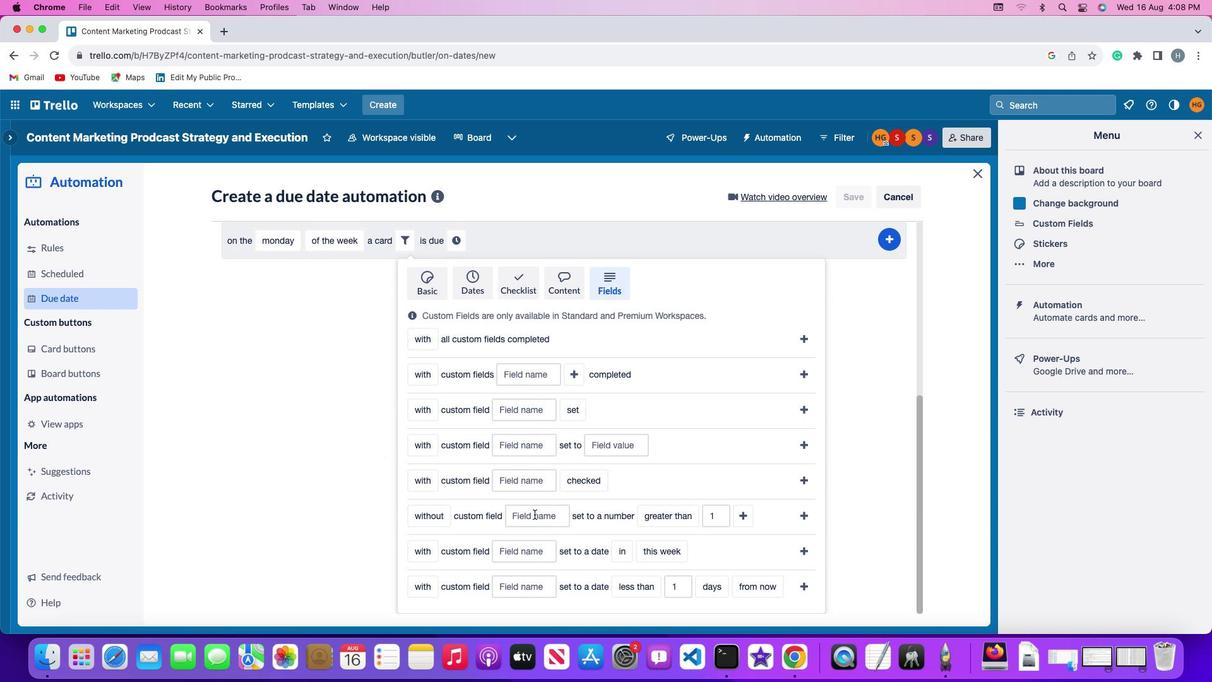
Action: Mouse pressed left at (535, 515)
Screenshot: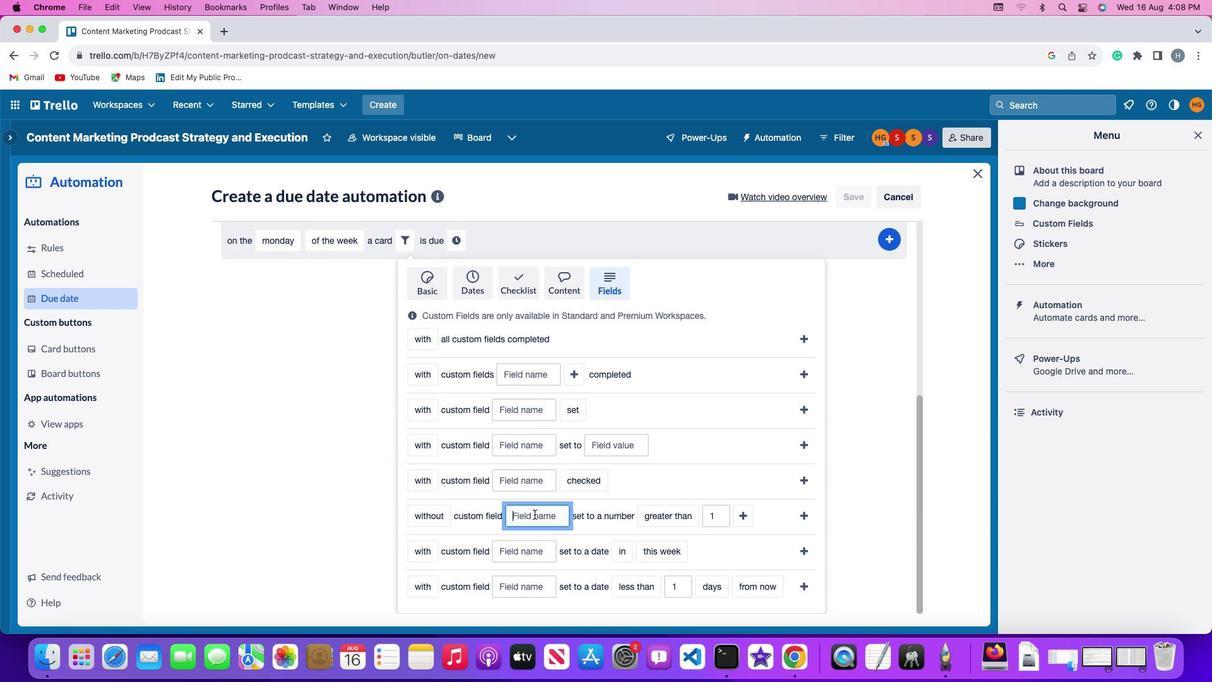 
Action: Key pressed Key.shift'R''e''s''u''m''e'
Screenshot: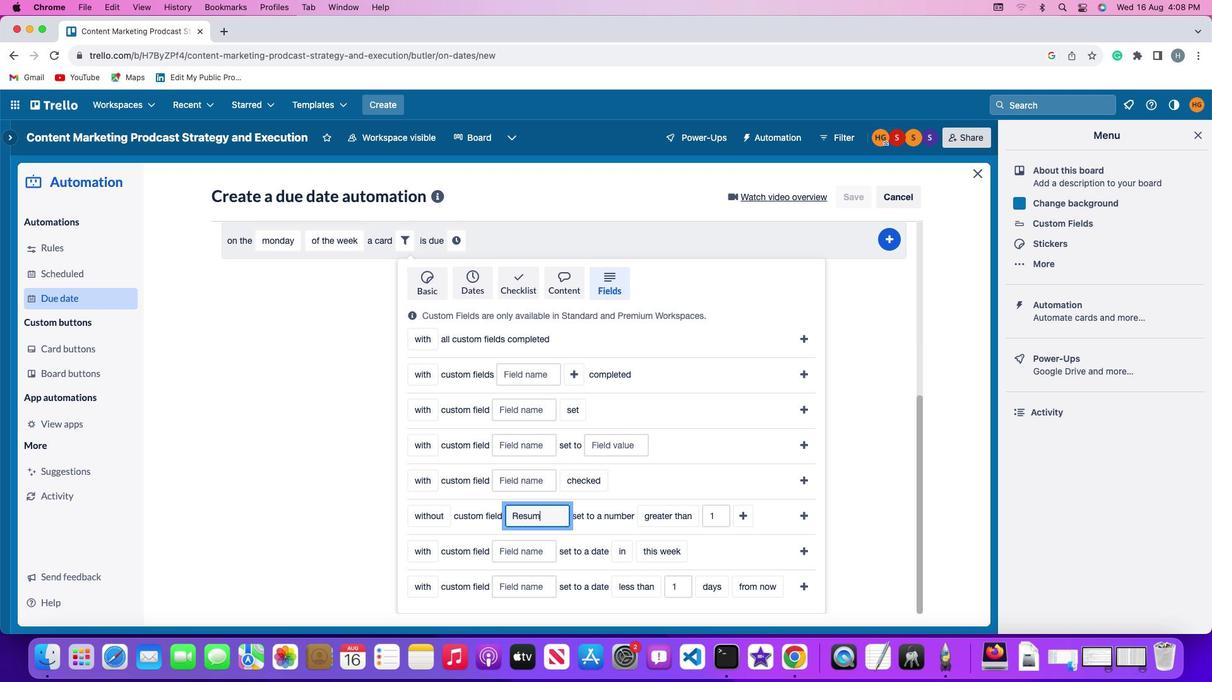
Action: Mouse moved to (643, 512)
Screenshot: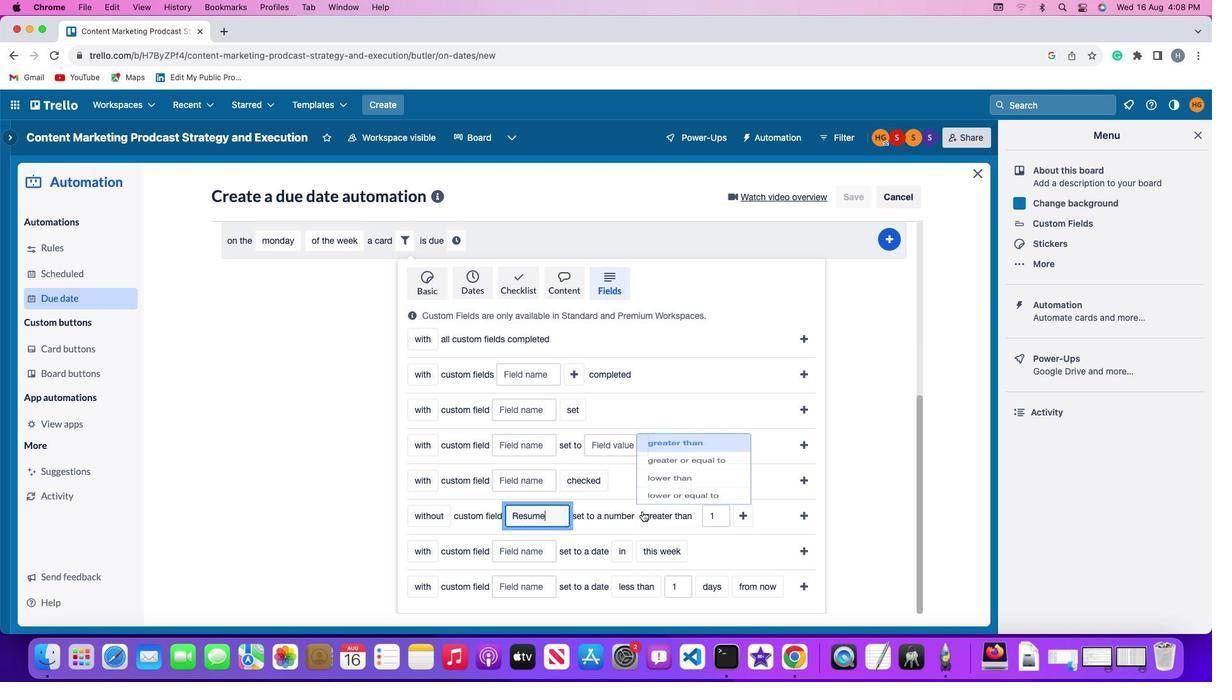 
Action: Mouse pressed left at (643, 512)
Screenshot: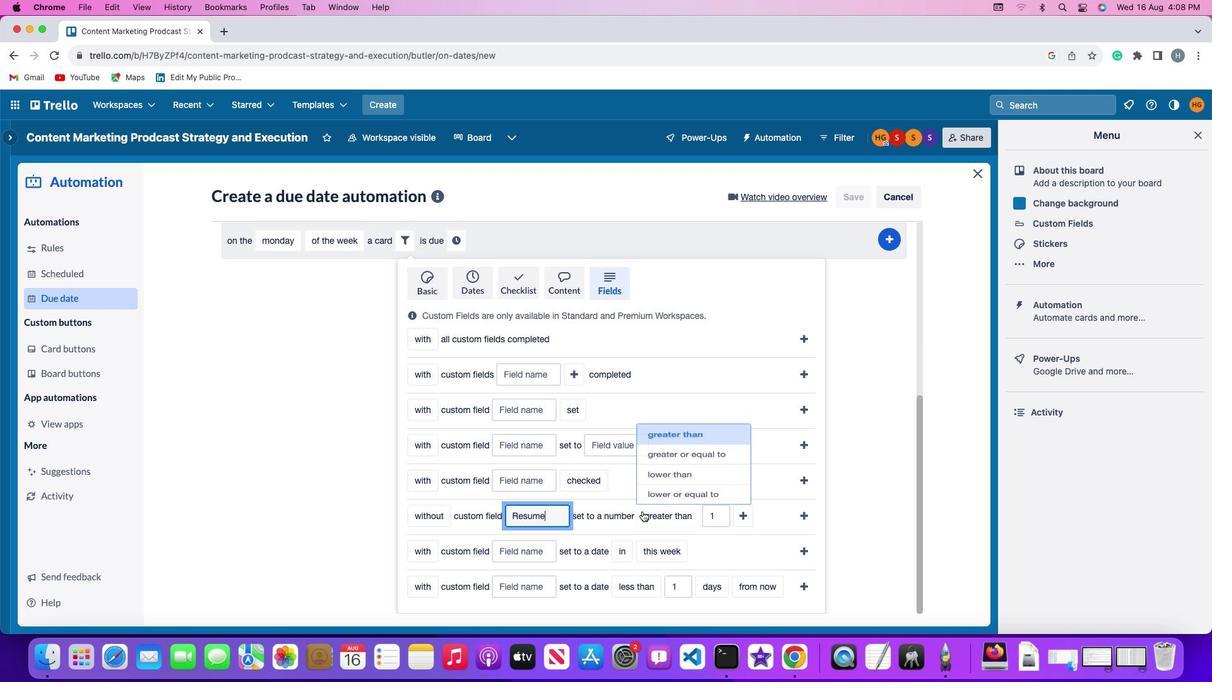 
Action: Mouse moved to (664, 445)
Screenshot: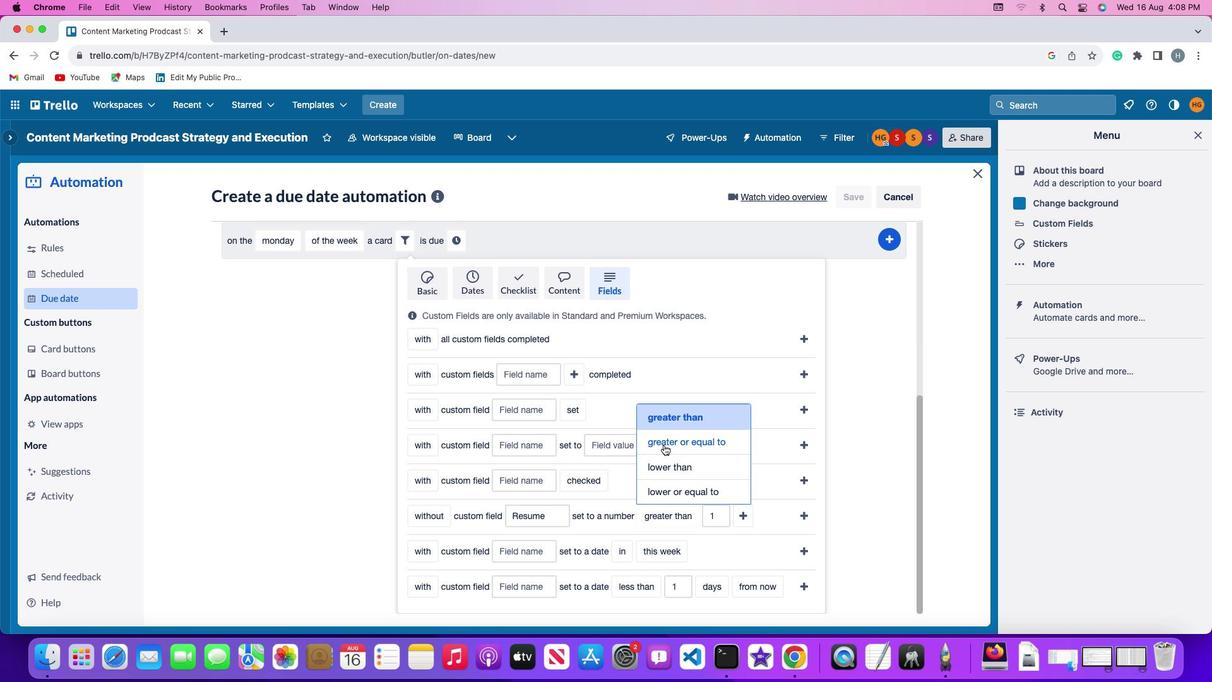 
Action: Mouse pressed left at (664, 445)
Screenshot: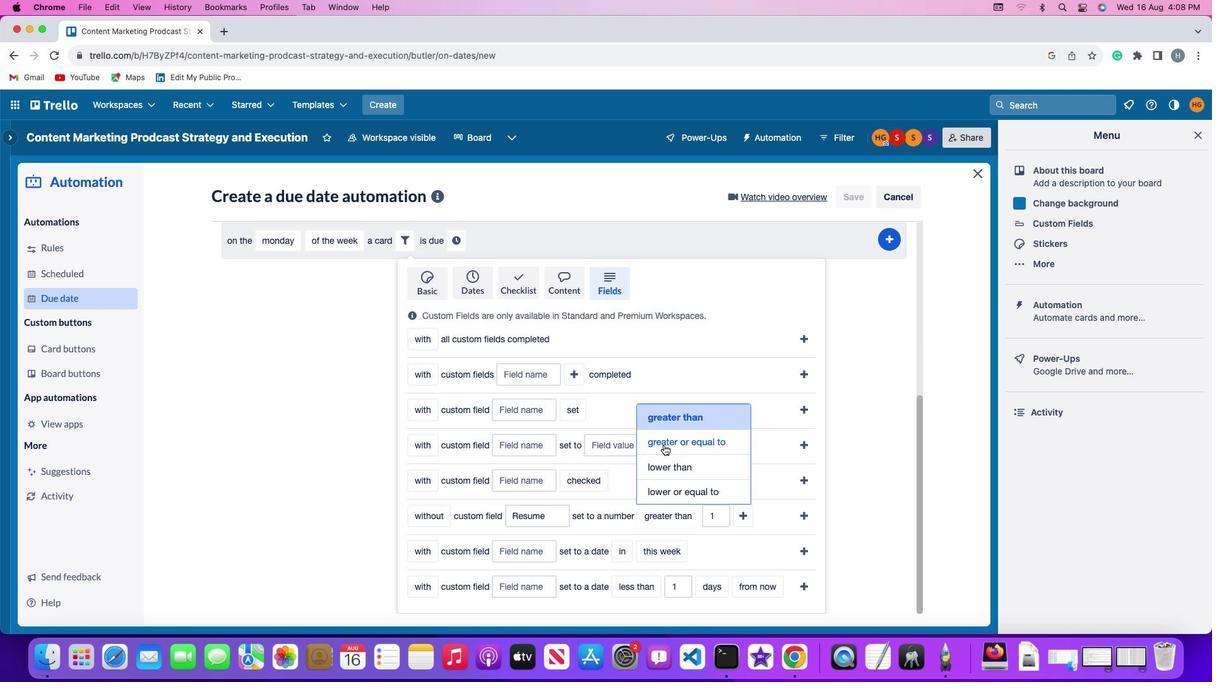 
Action: Mouse moved to (742, 516)
Screenshot: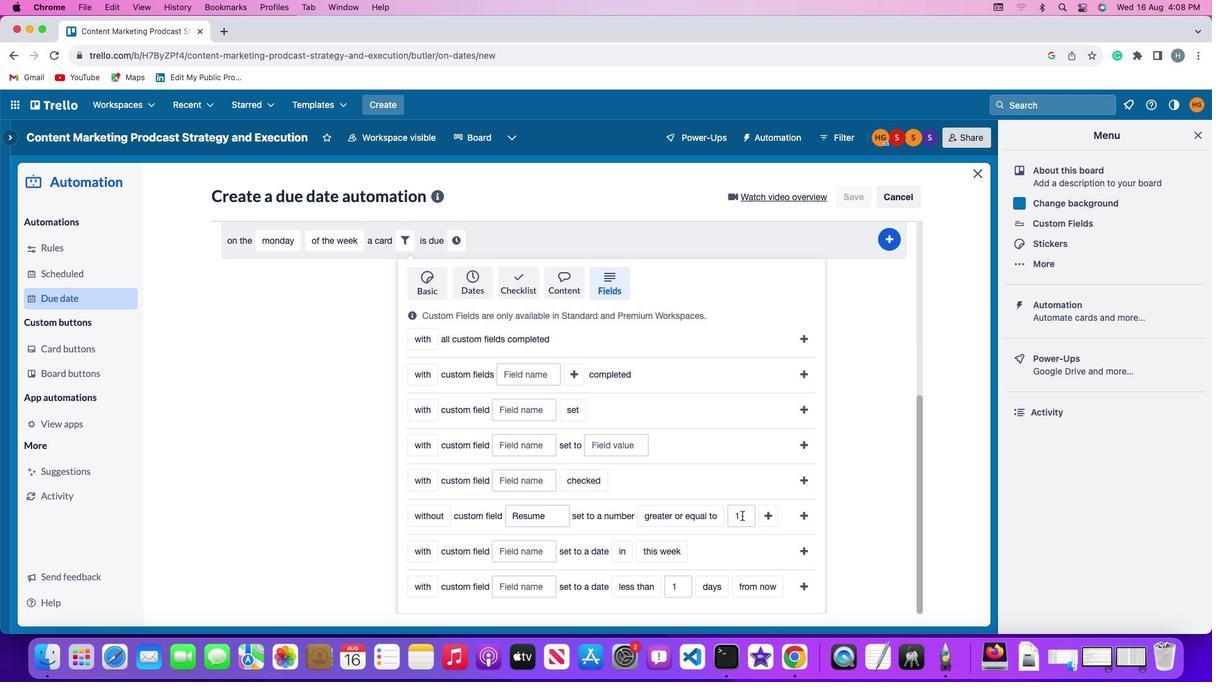 
Action: Mouse pressed left at (742, 516)
Screenshot: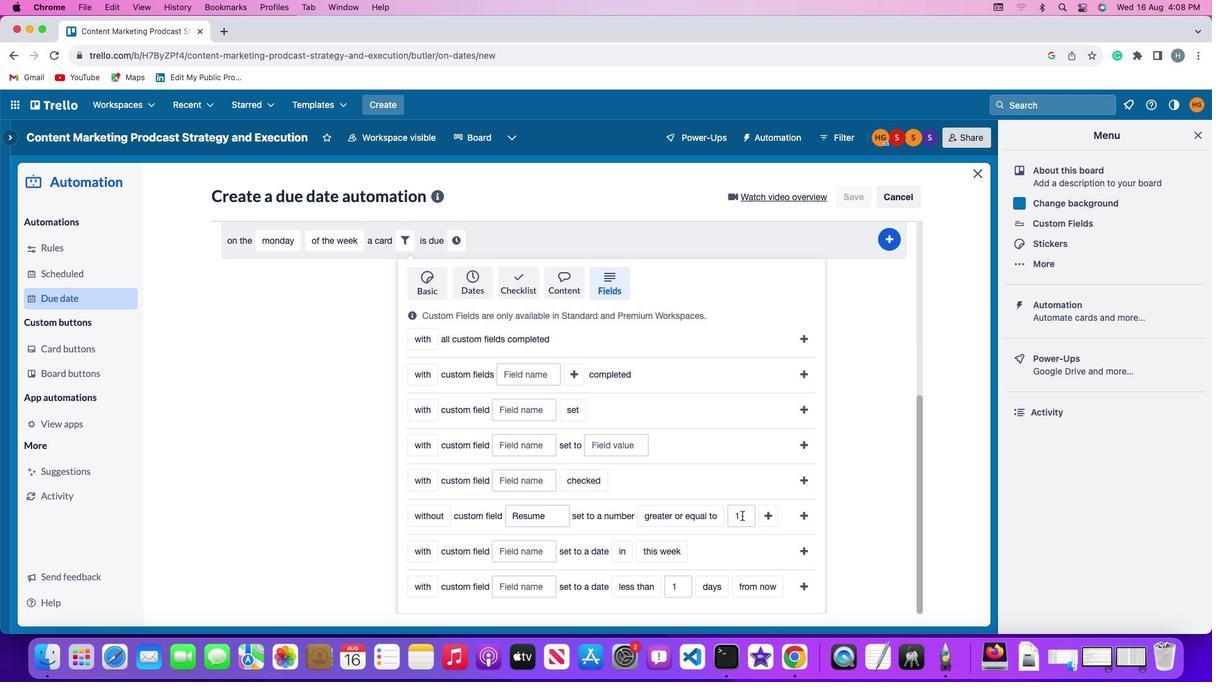 
Action: Key pressed Key.backspace'1'
Screenshot: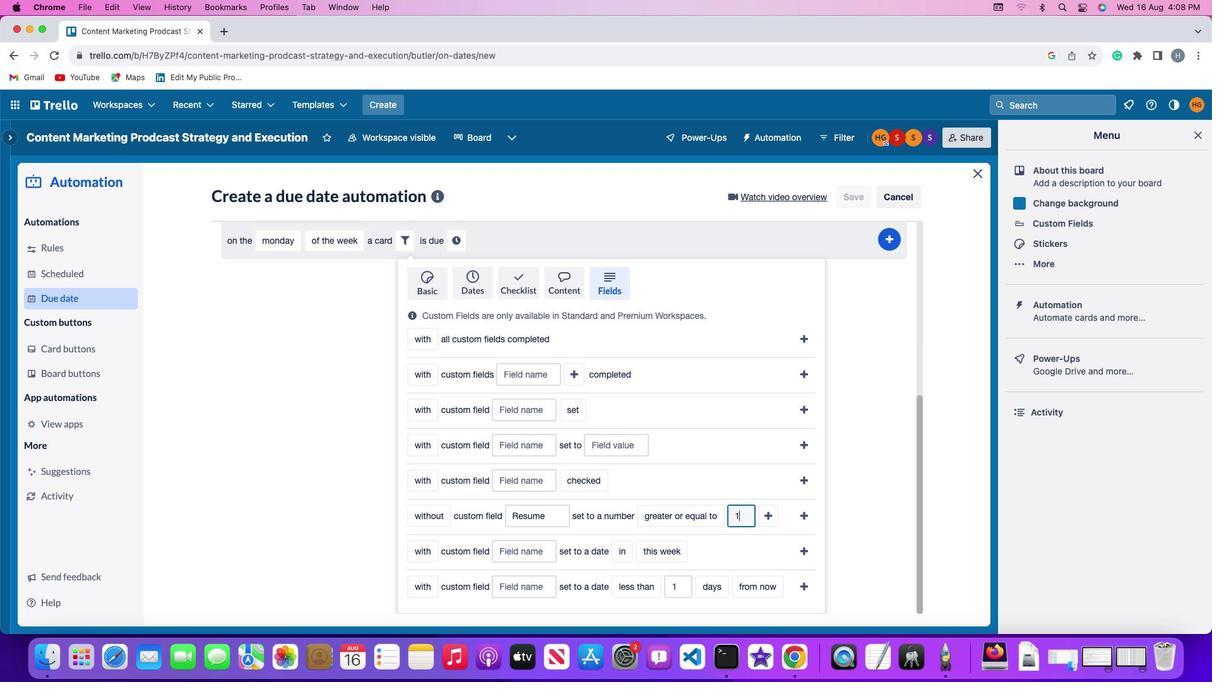 
Action: Mouse moved to (778, 511)
Screenshot: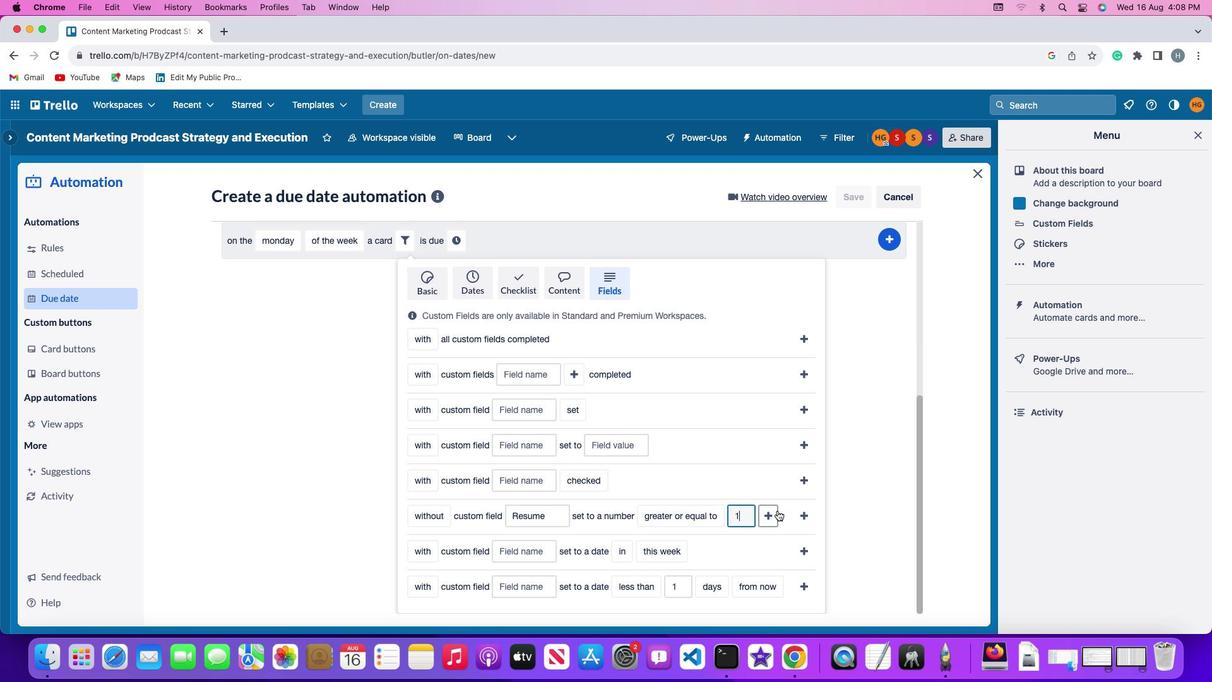 
Action: Mouse pressed left at (778, 511)
Screenshot: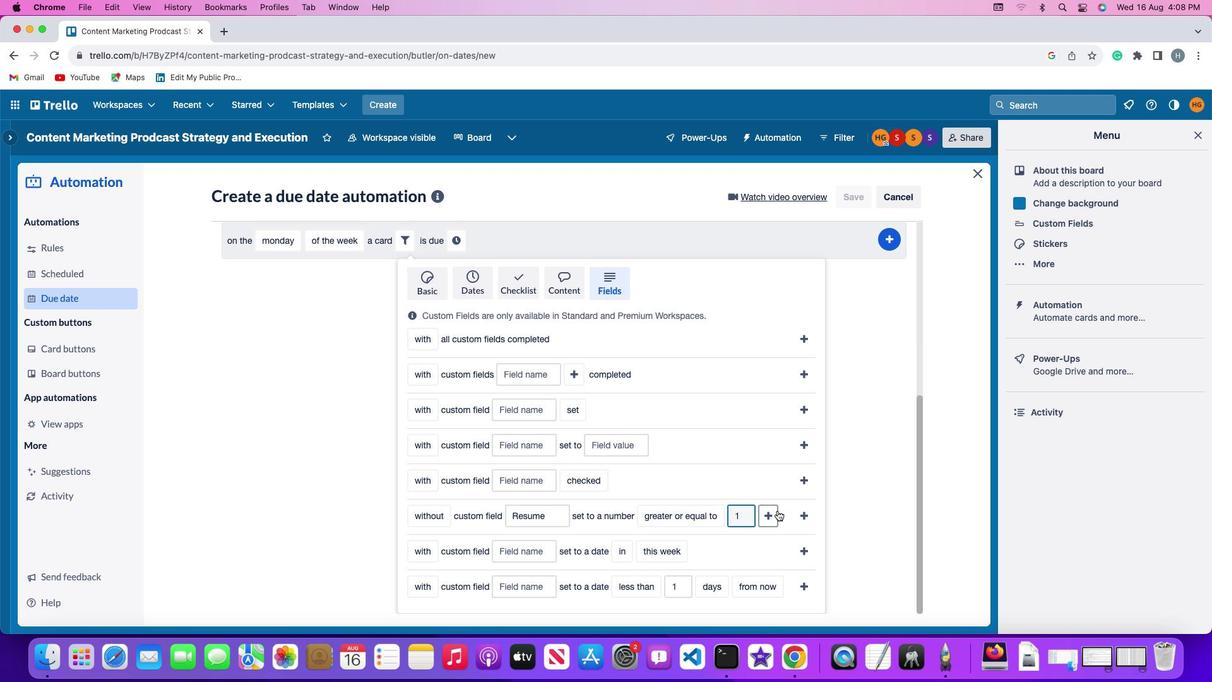 
Action: Mouse moved to (431, 544)
Screenshot: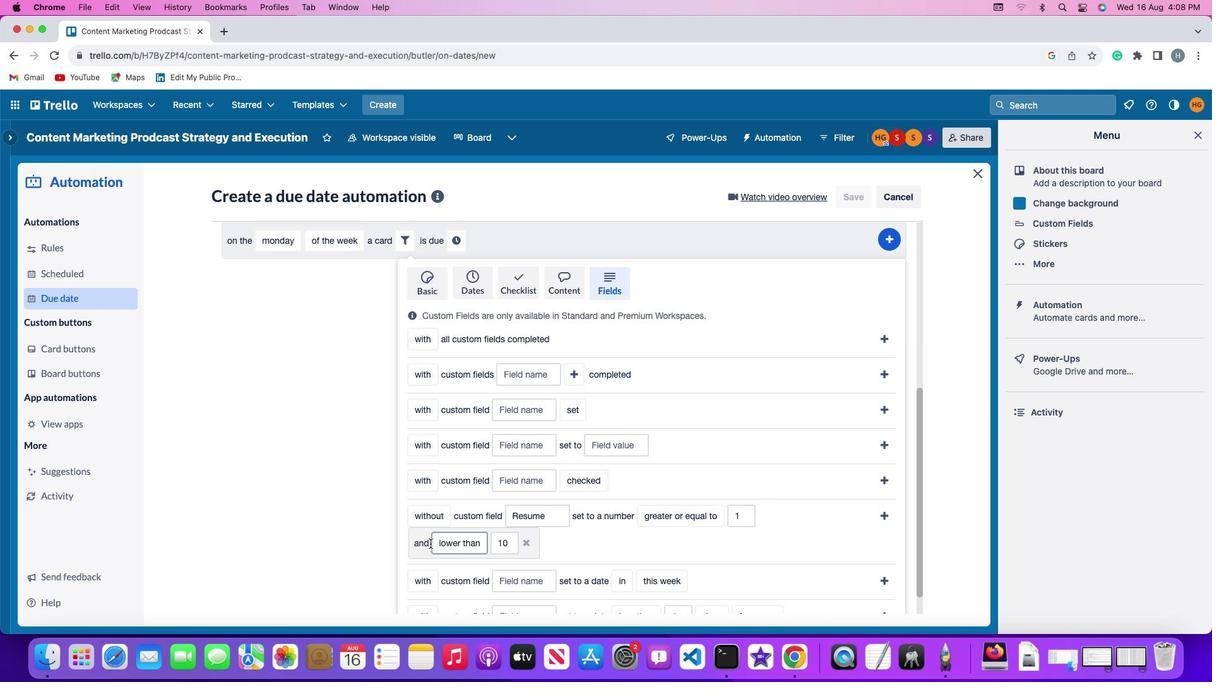 
Action: Mouse pressed left at (431, 544)
Screenshot: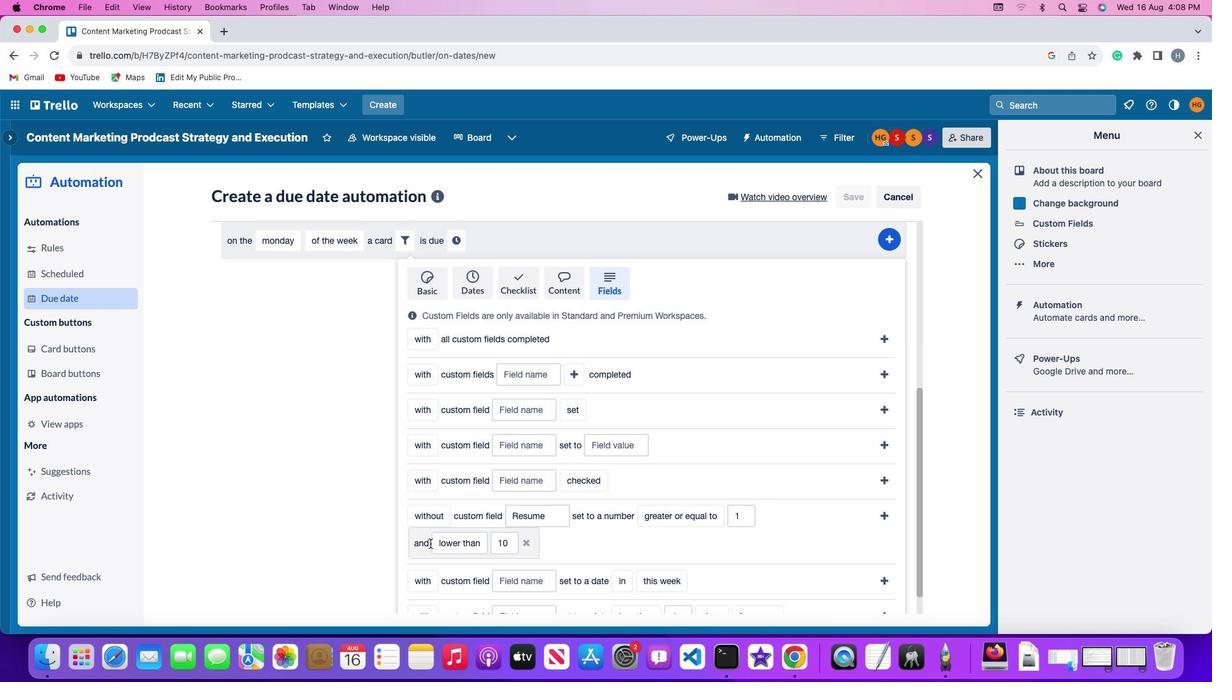 
Action: Mouse moved to (454, 546)
Screenshot: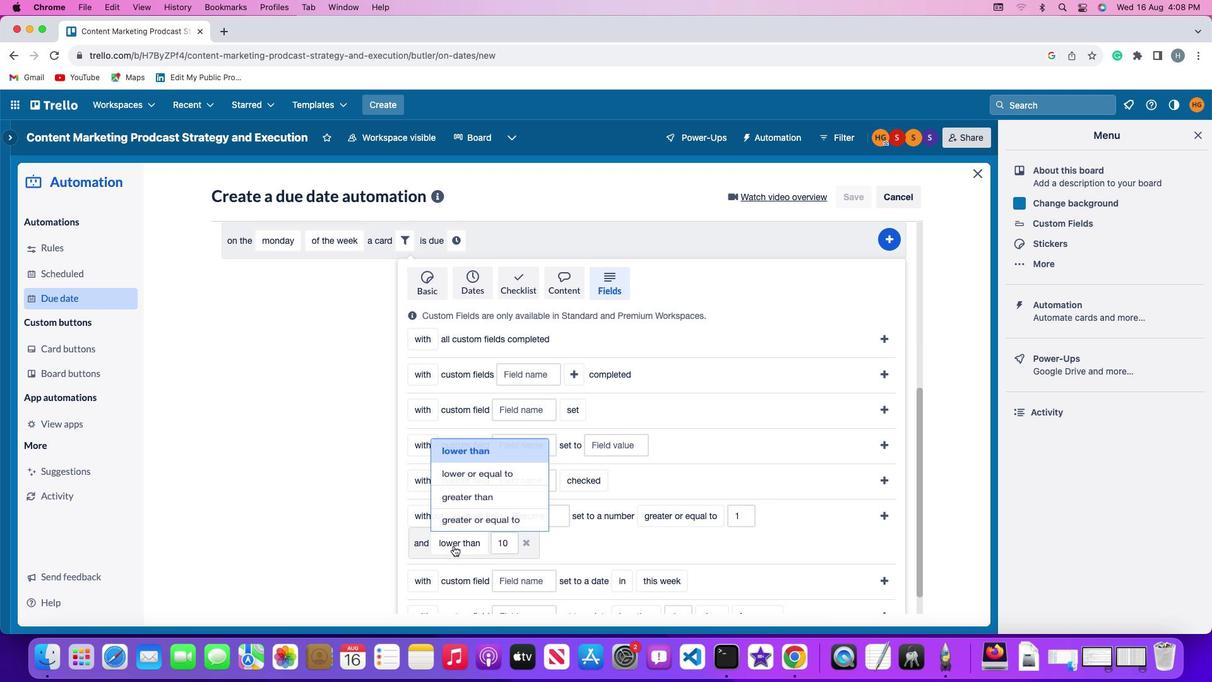 
Action: Mouse pressed left at (454, 546)
Screenshot: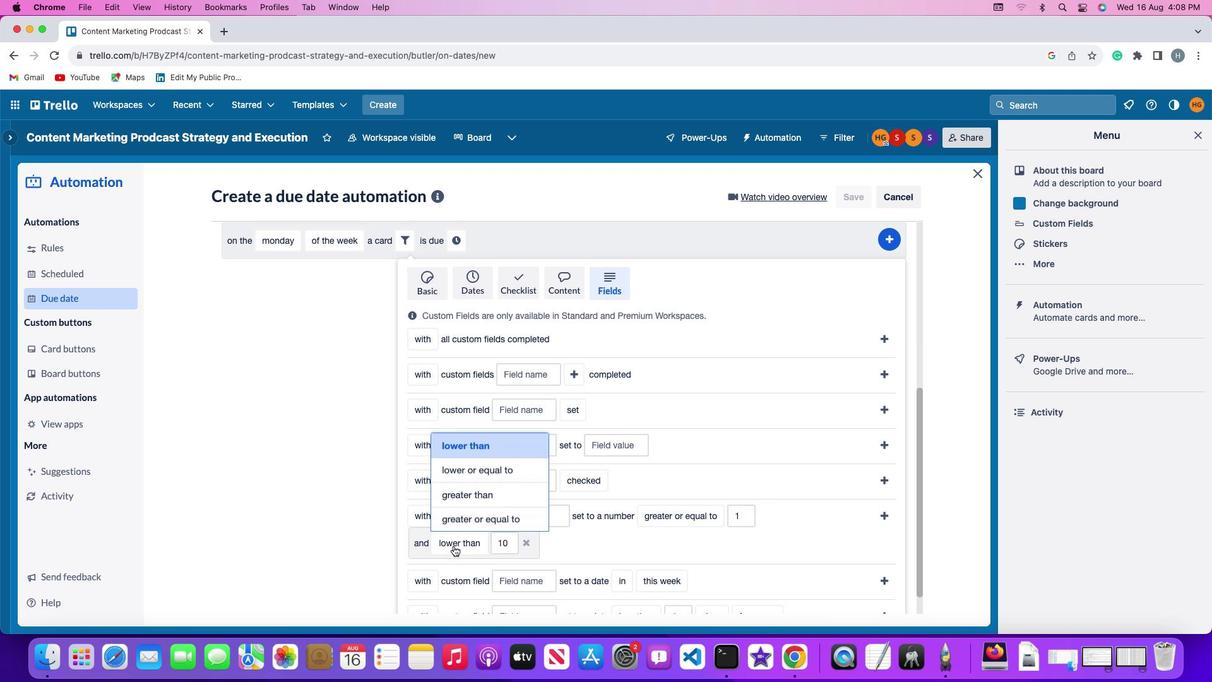 
Action: Mouse moved to (475, 469)
Screenshot: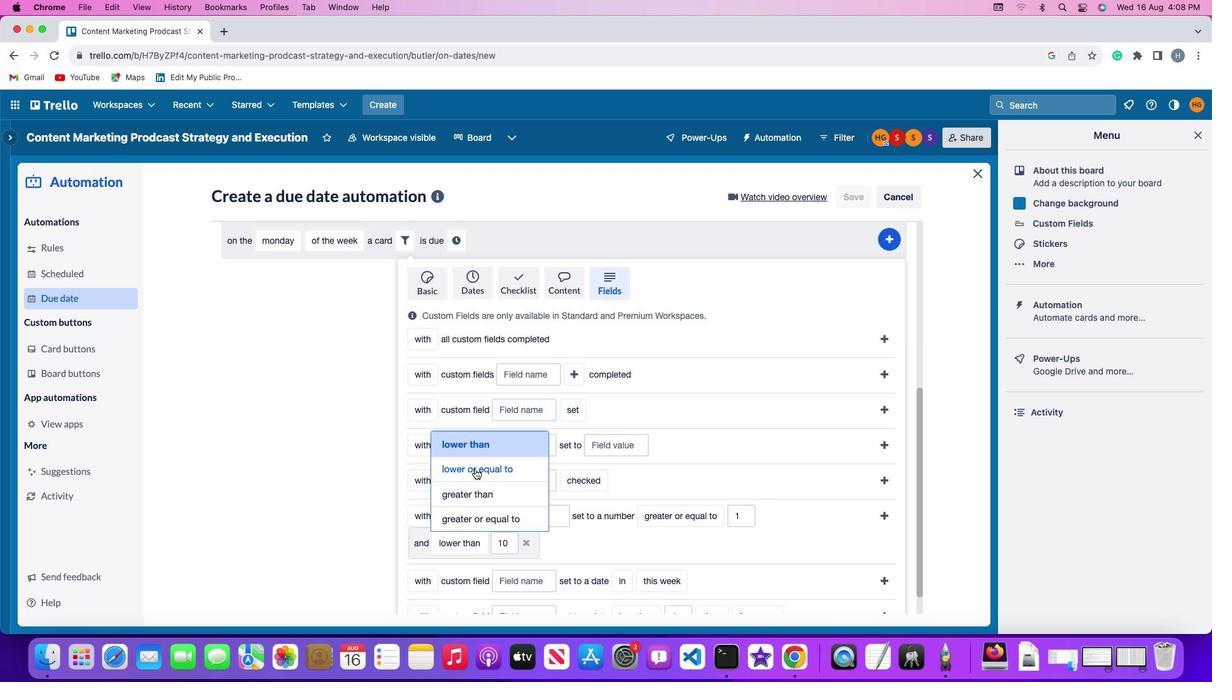 
Action: Mouse pressed left at (475, 469)
Screenshot: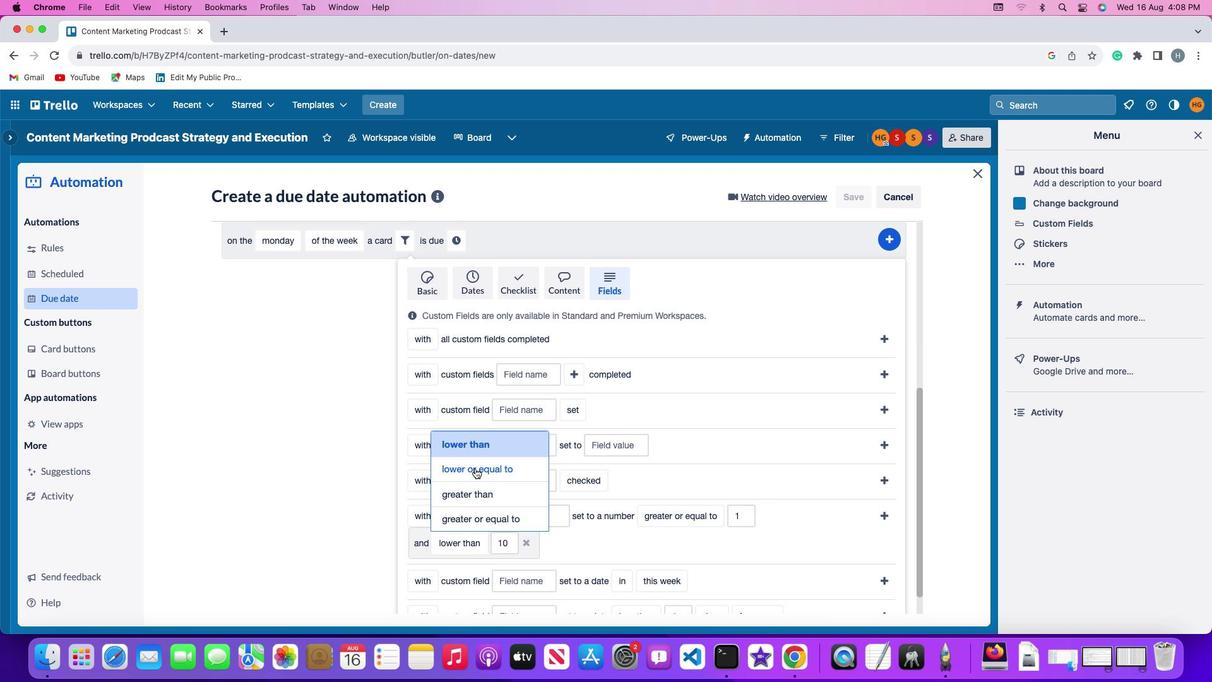 
Action: Mouse moved to (537, 542)
Screenshot: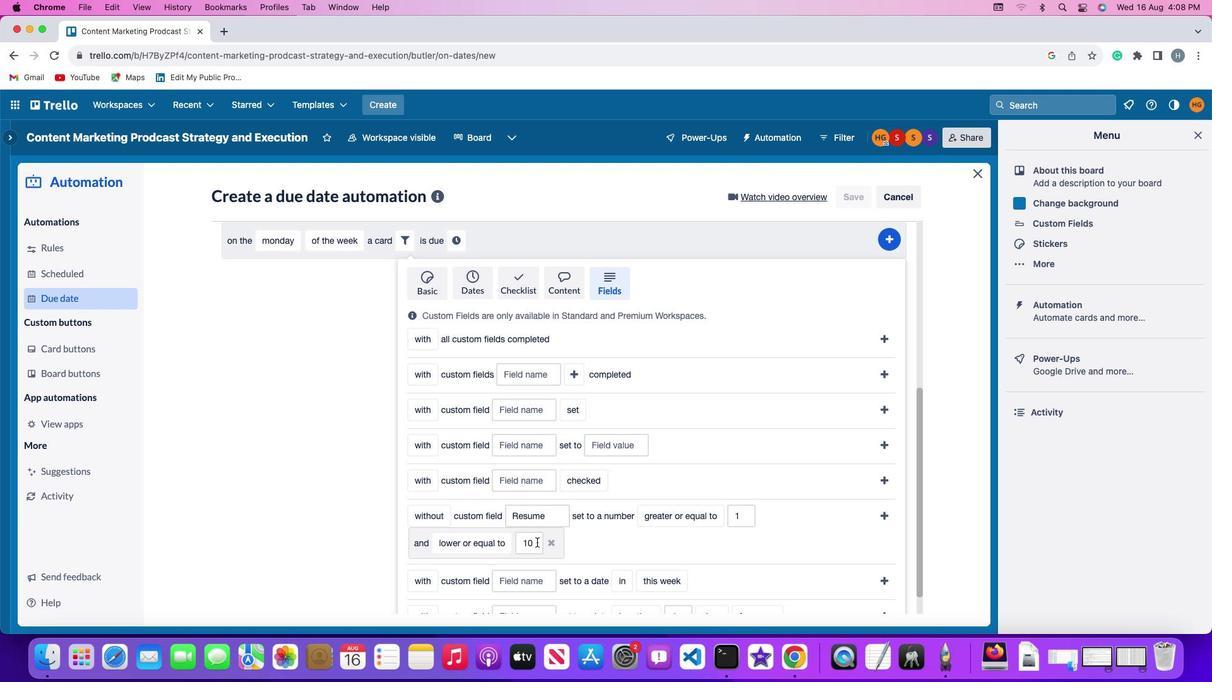 
Action: Mouse pressed left at (537, 542)
Screenshot: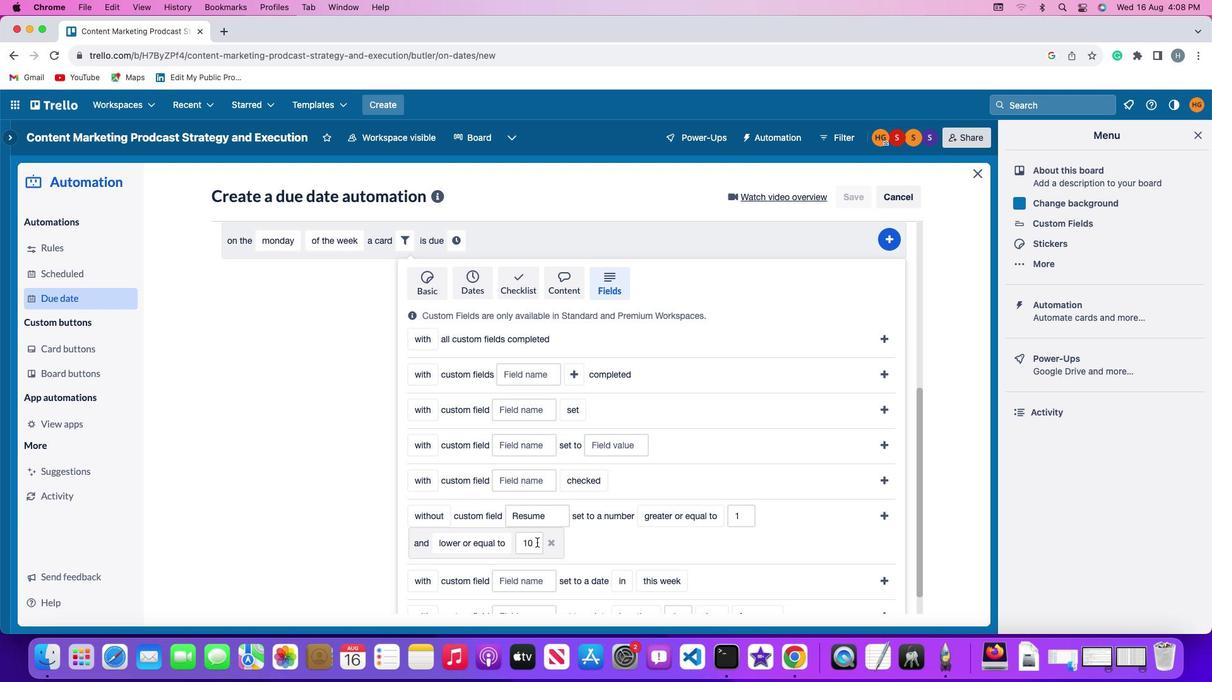 
Action: Key pressed Key.backspaceKey.backspace'1''0'
Screenshot: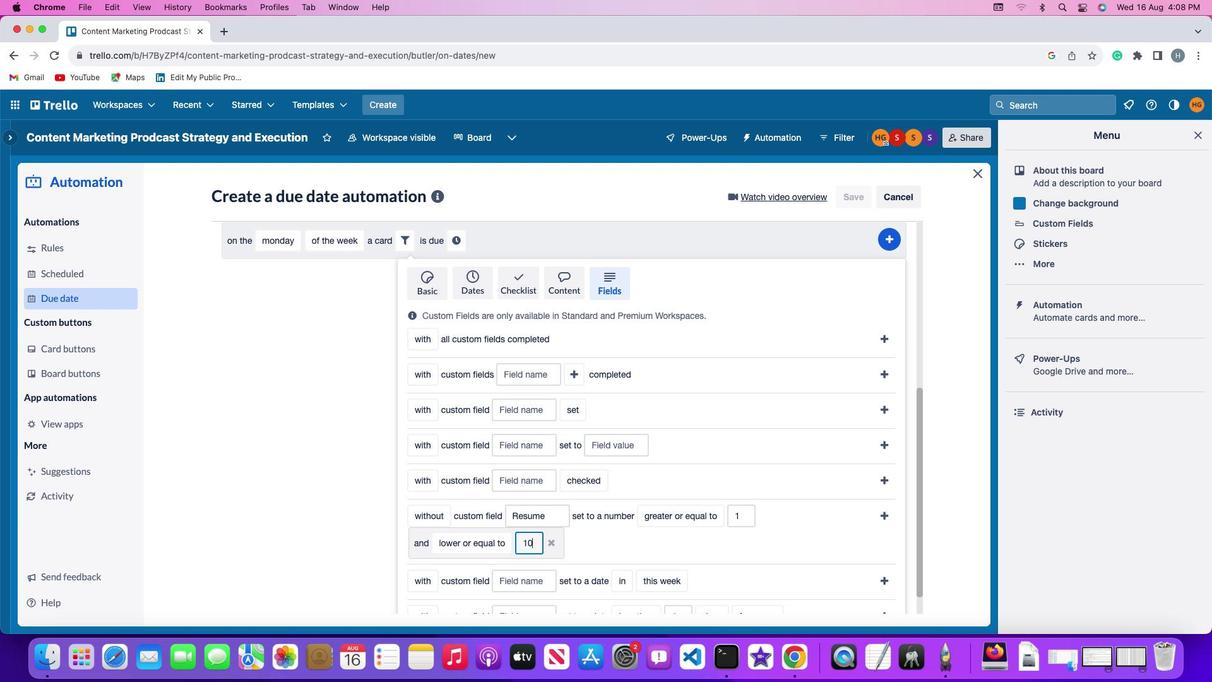 
Action: Mouse moved to (883, 517)
Screenshot: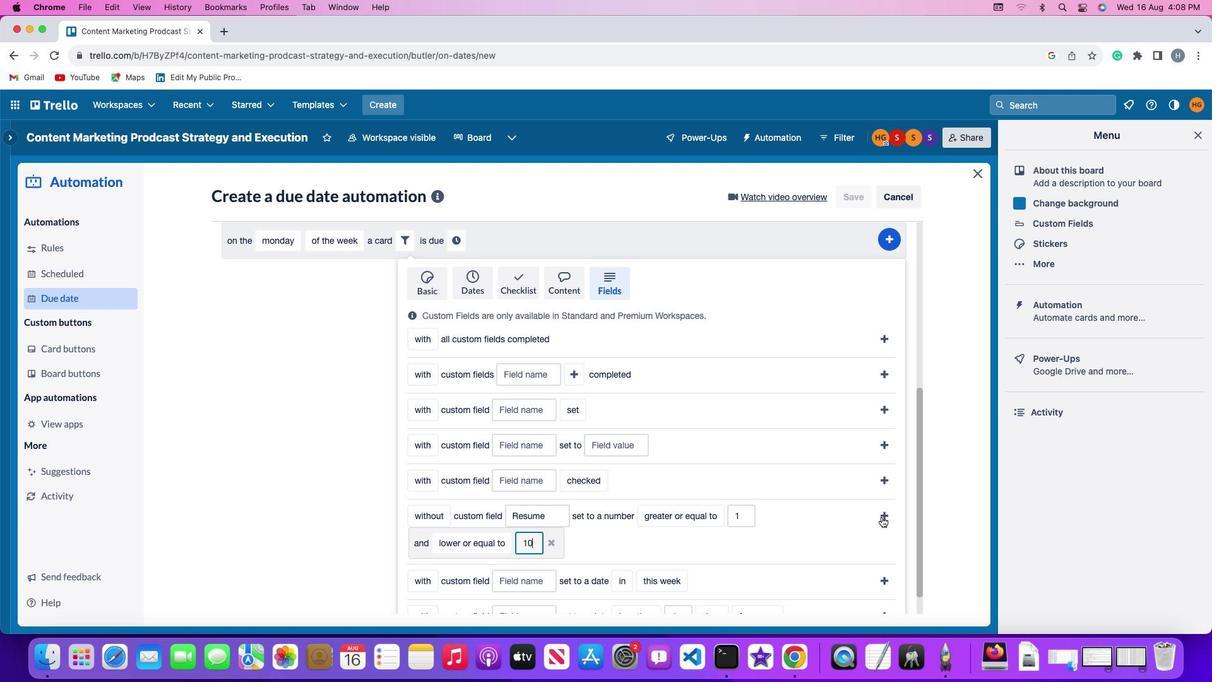 
Action: Mouse pressed left at (883, 517)
Screenshot: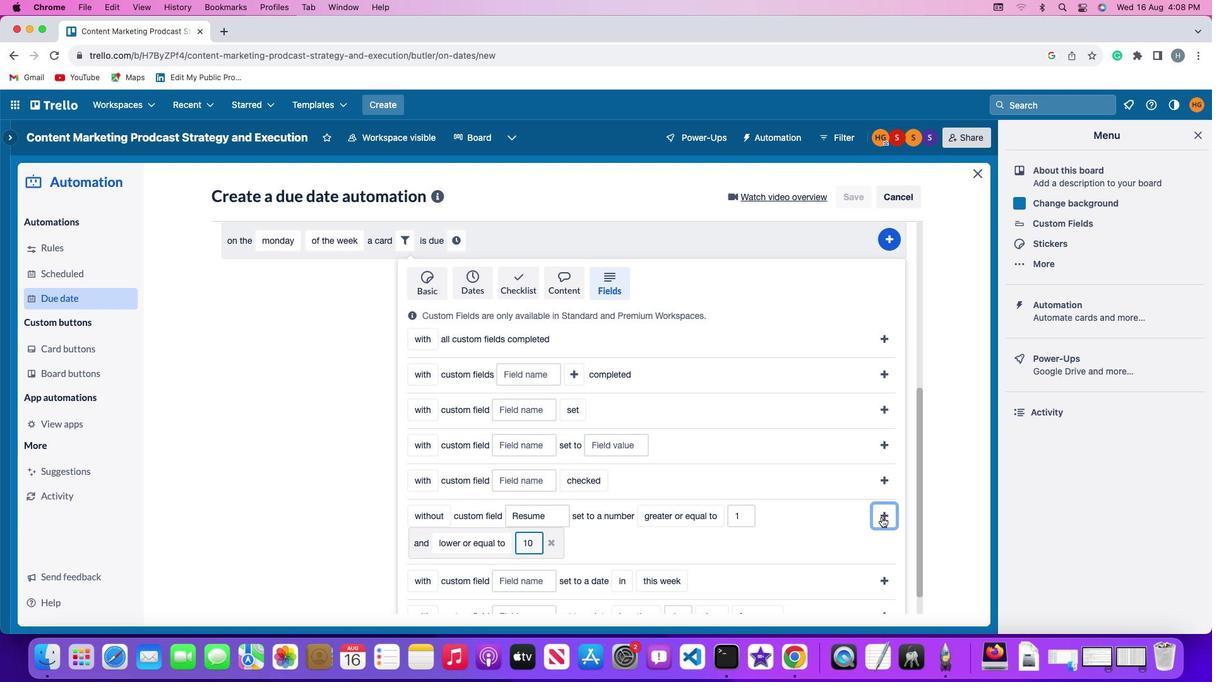 
Action: Mouse moved to (852, 547)
Screenshot: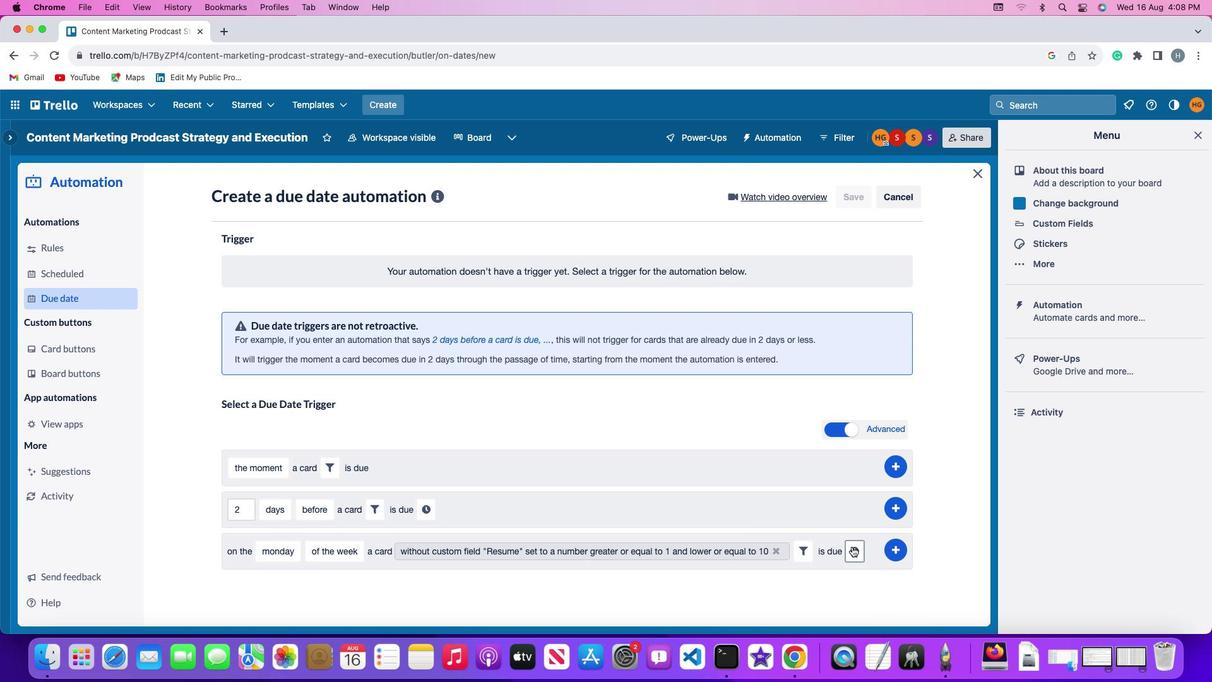 
Action: Mouse pressed left at (852, 547)
Screenshot: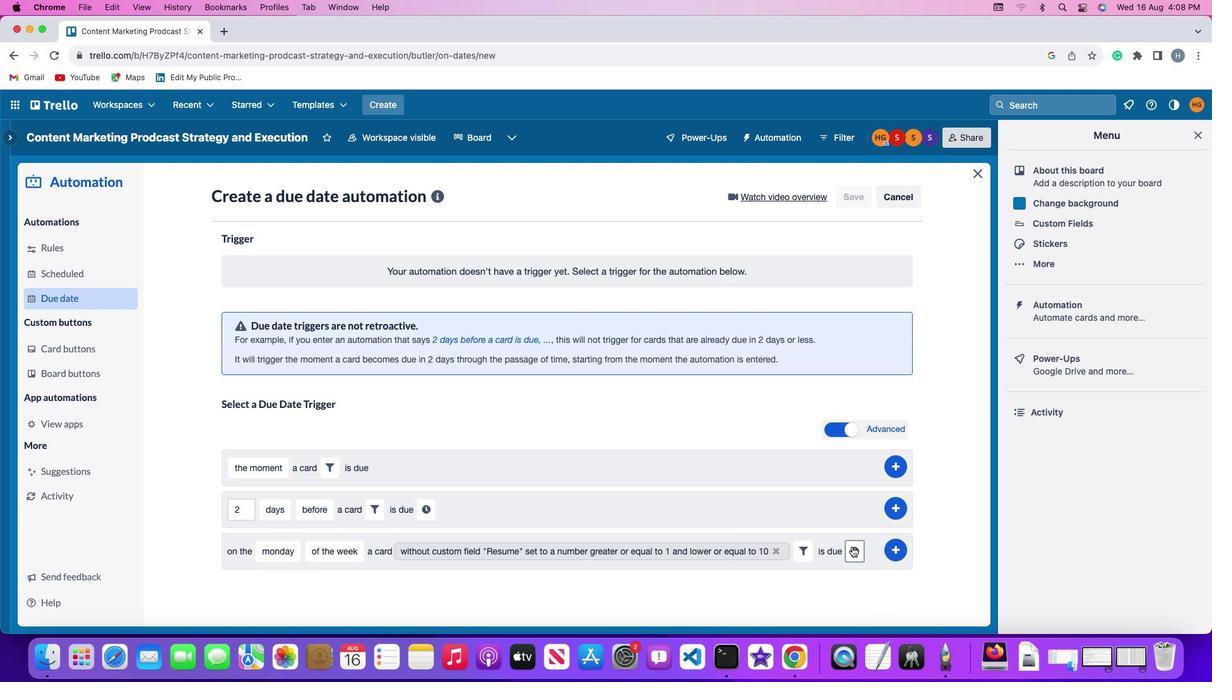 
Action: Mouse moved to (260, 583)
Screenshot: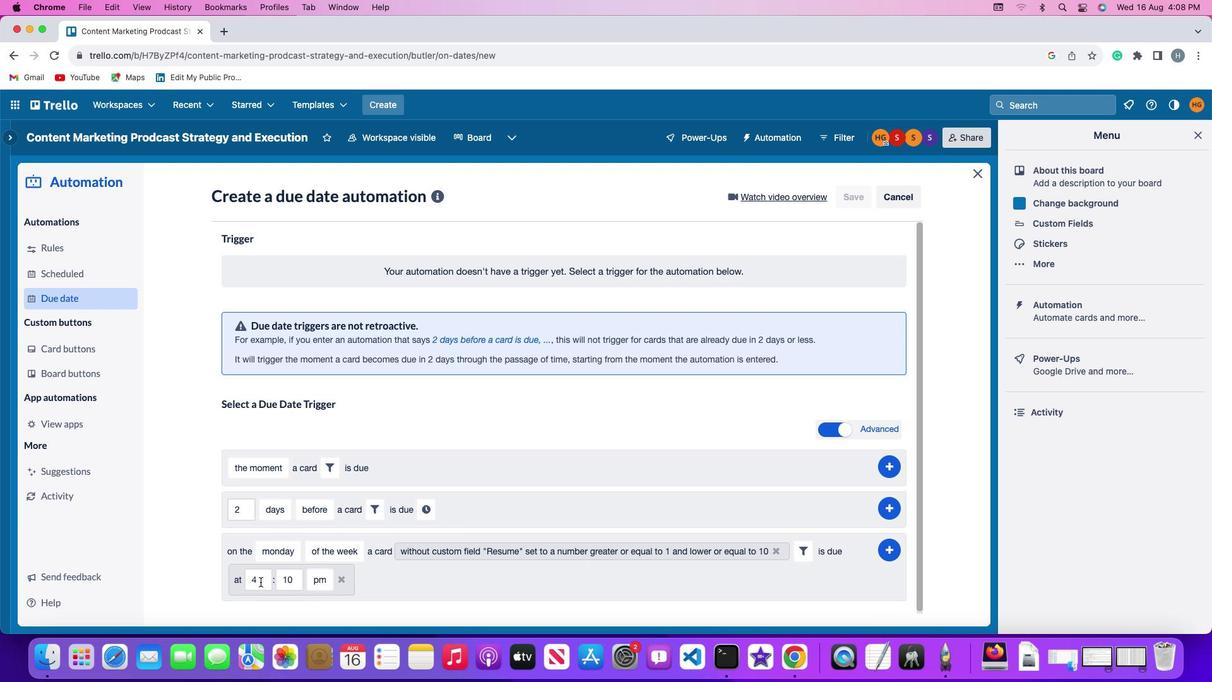 
Action: Mouse pressed left at (260, 583)
Screenshot: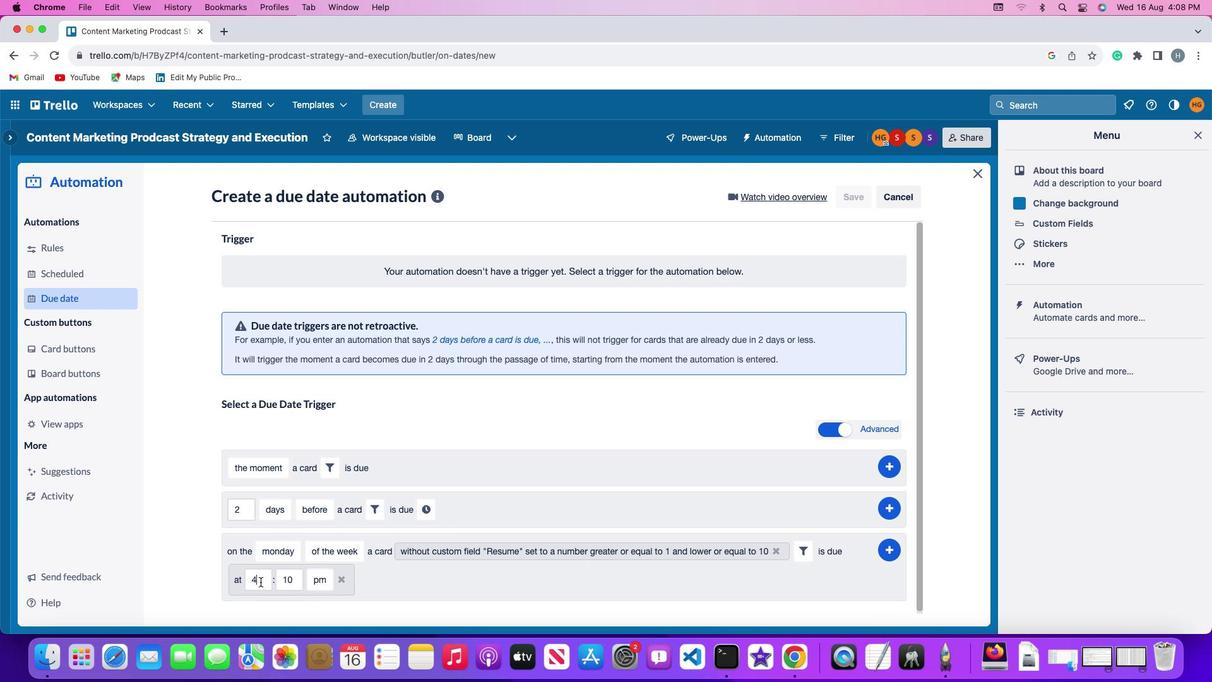 
Action: Key pressed Key.backspace'1''1'
Screenshot: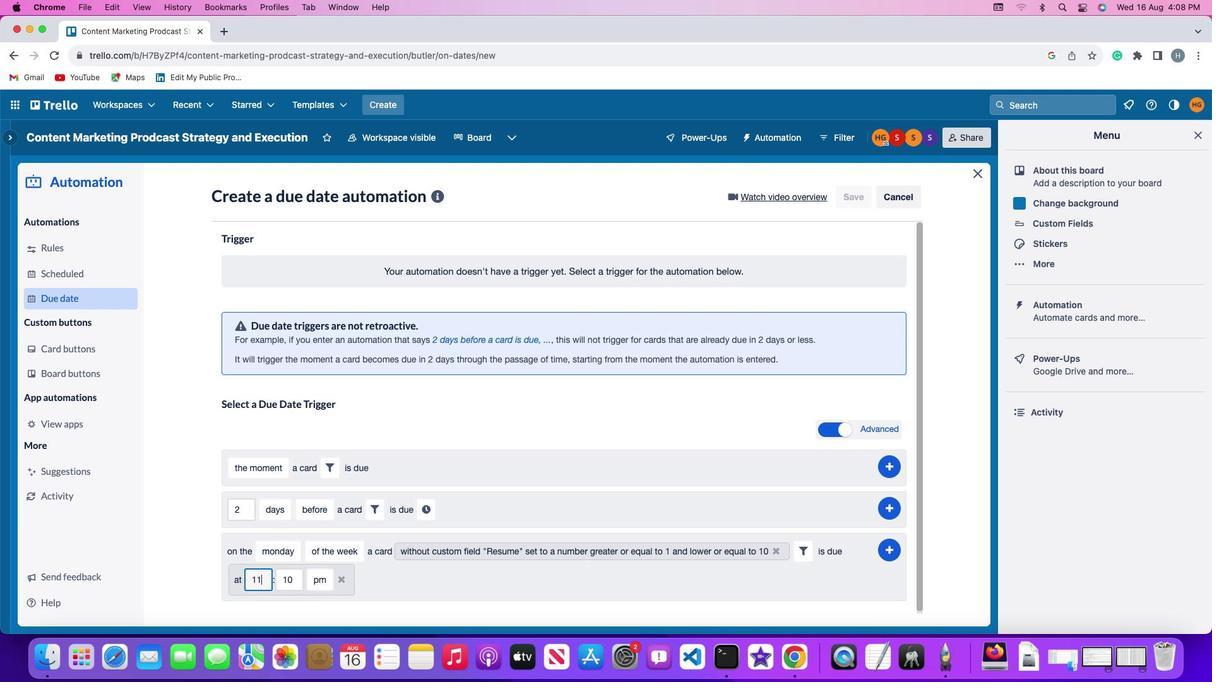 
Action: Mouse moved to (294, 578)
Screenshot: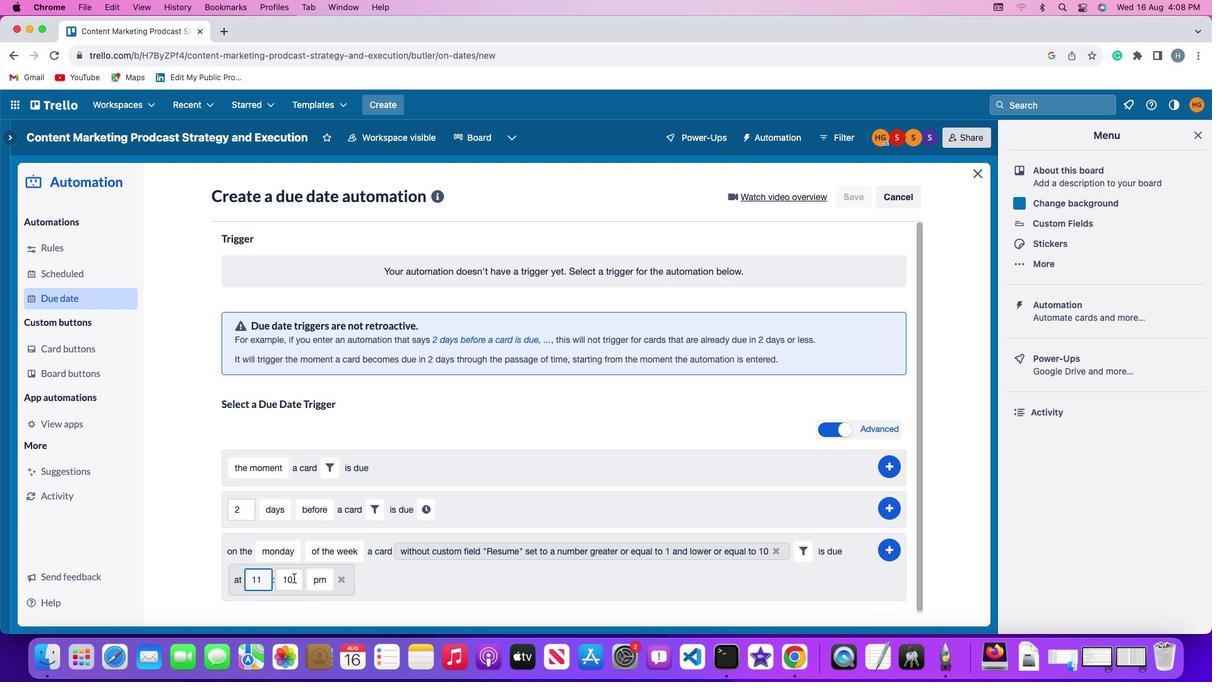 
Action: Mouse pressed left at (294, 578)
Screenshot: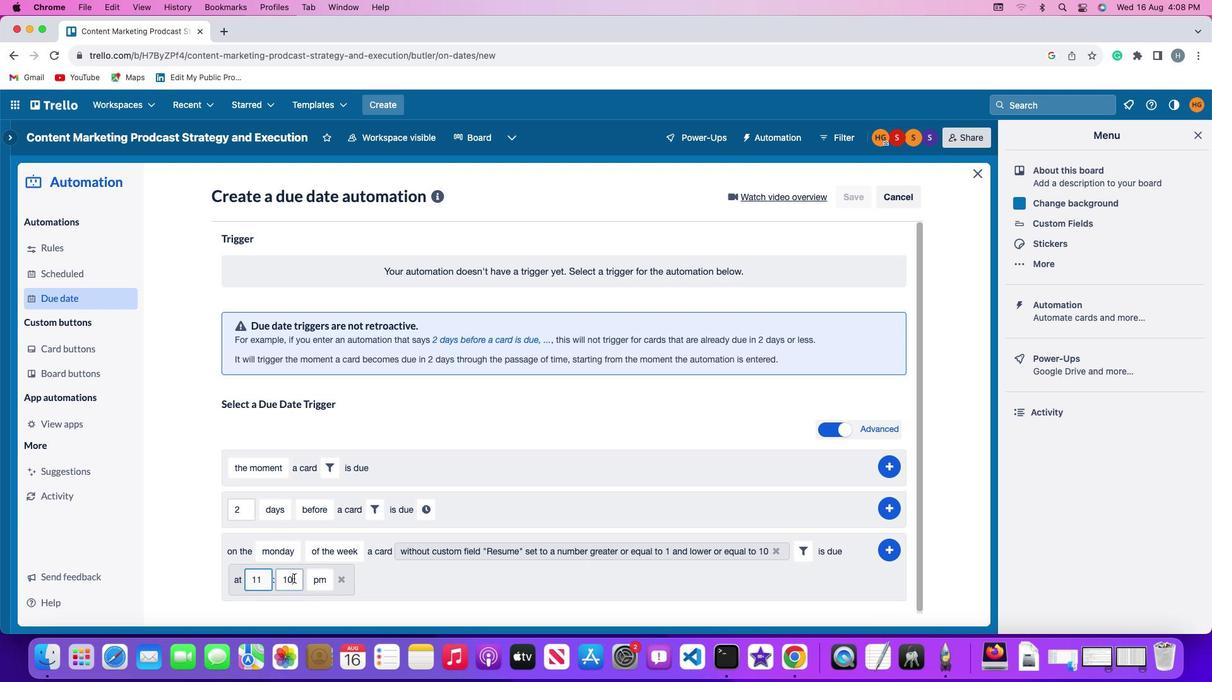 
Action: Key pressed Key.backspaceKey.backspace'0''0'
Screenshot: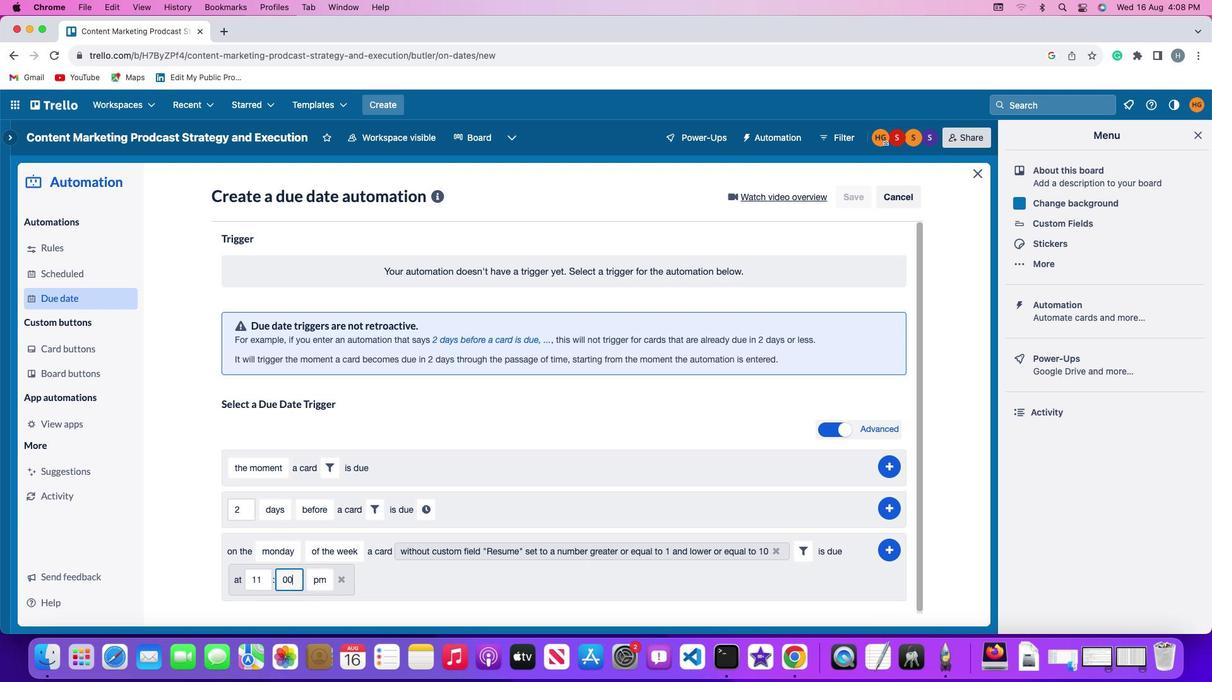 
Action: Mouse moved to (312, 576)
Screenshot: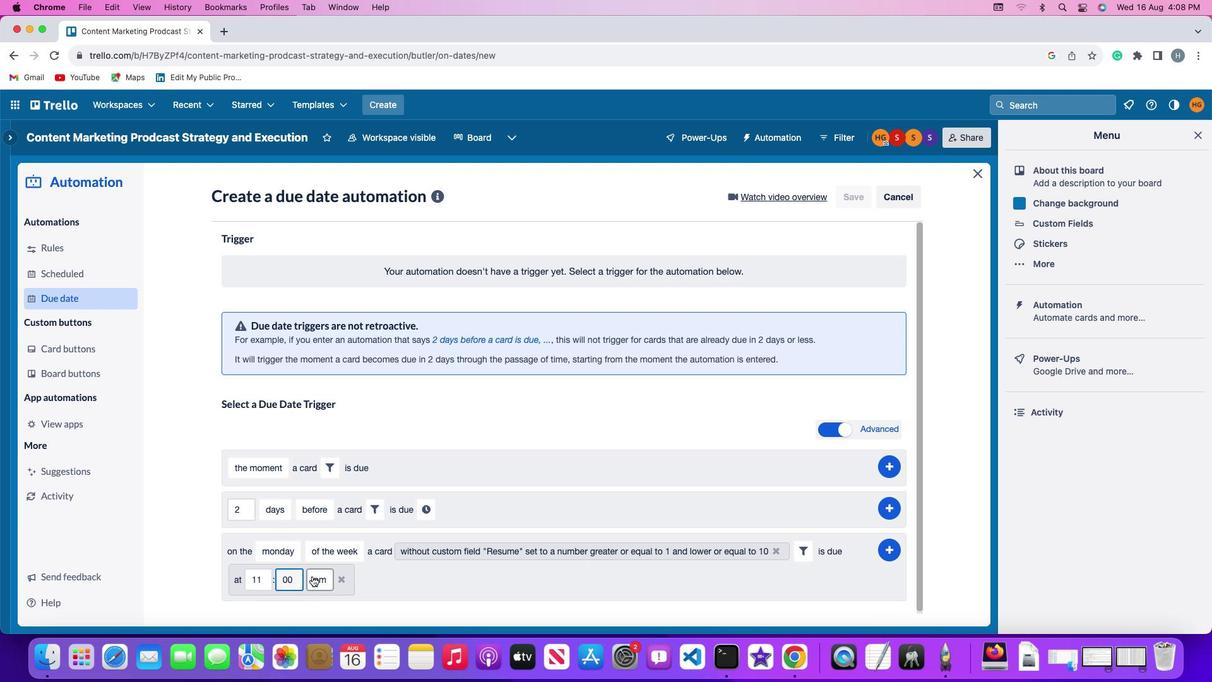 
Action: Mouse pressed left at (312, 576)
Screenshot: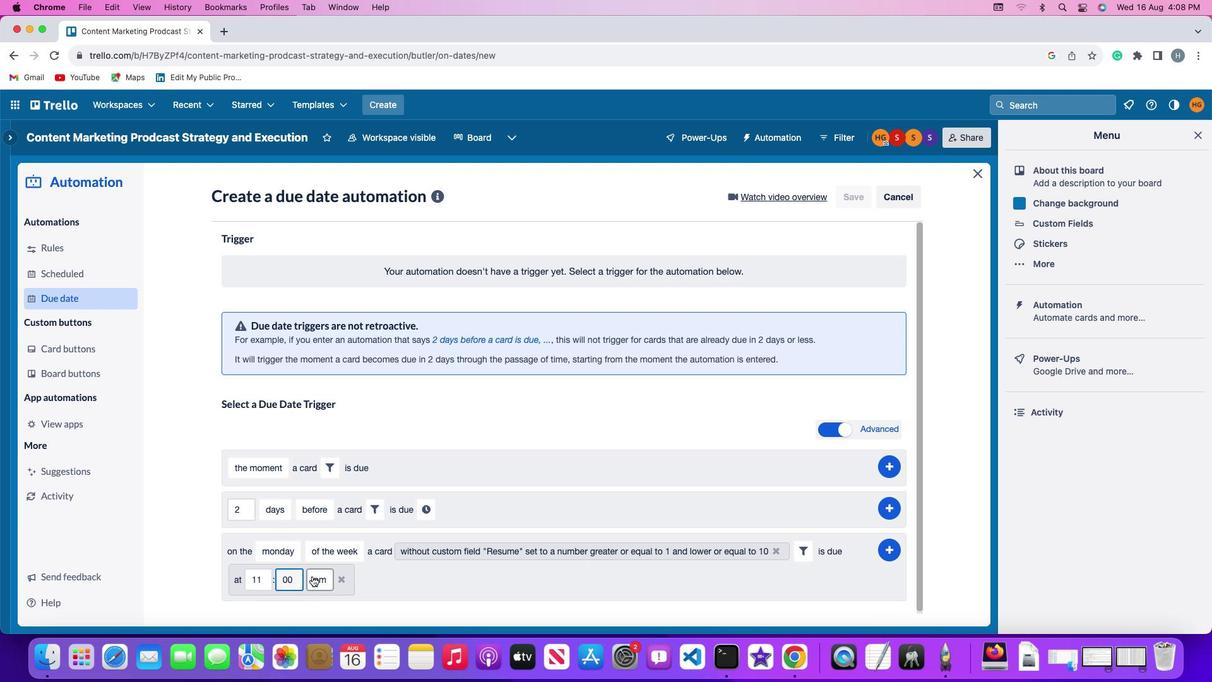
Action: Mouse moved to (319, 534)
Screenshot: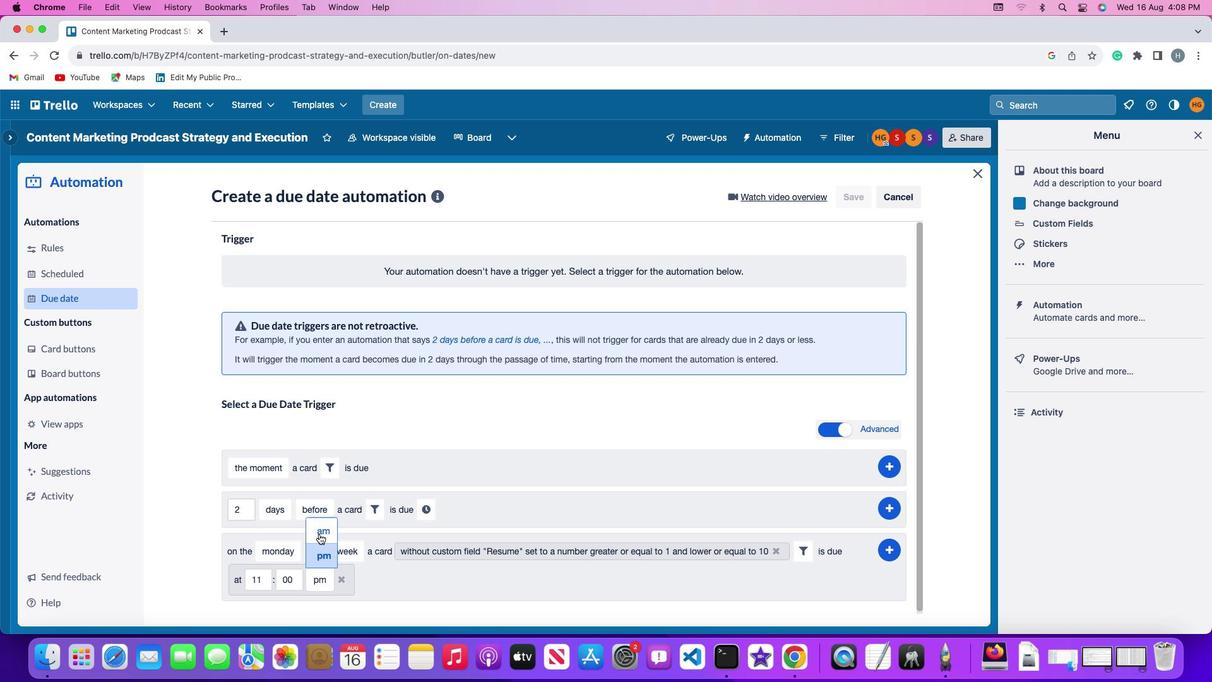 
Action: Mouse pressed left at (319, 534)
Screenshot: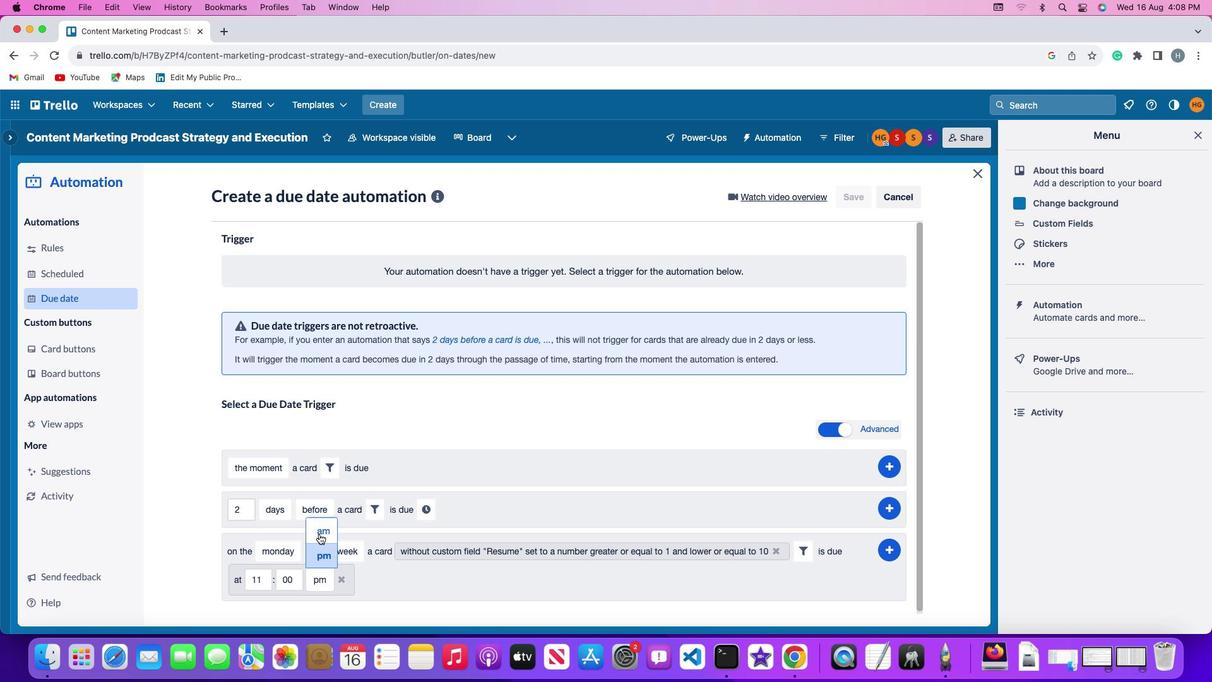 
Action: Mouse moved to (888, 548)
Screenshot: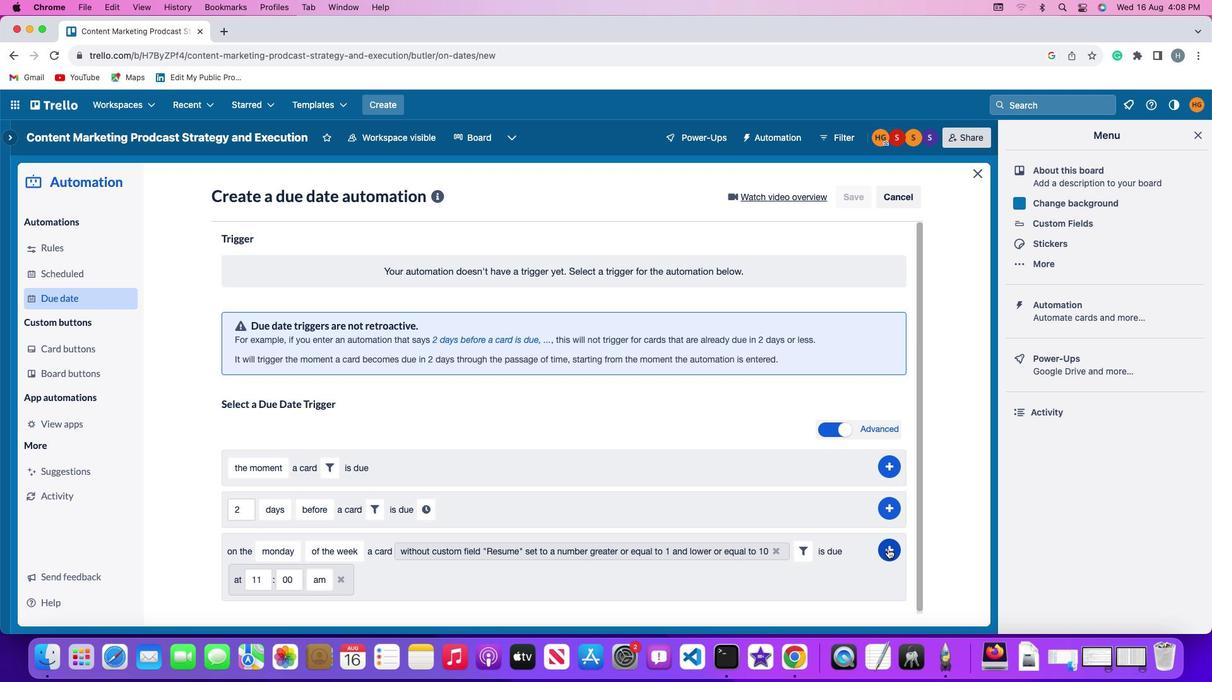 
Action: Mouse pressed left at (888, 548)
Screenshot: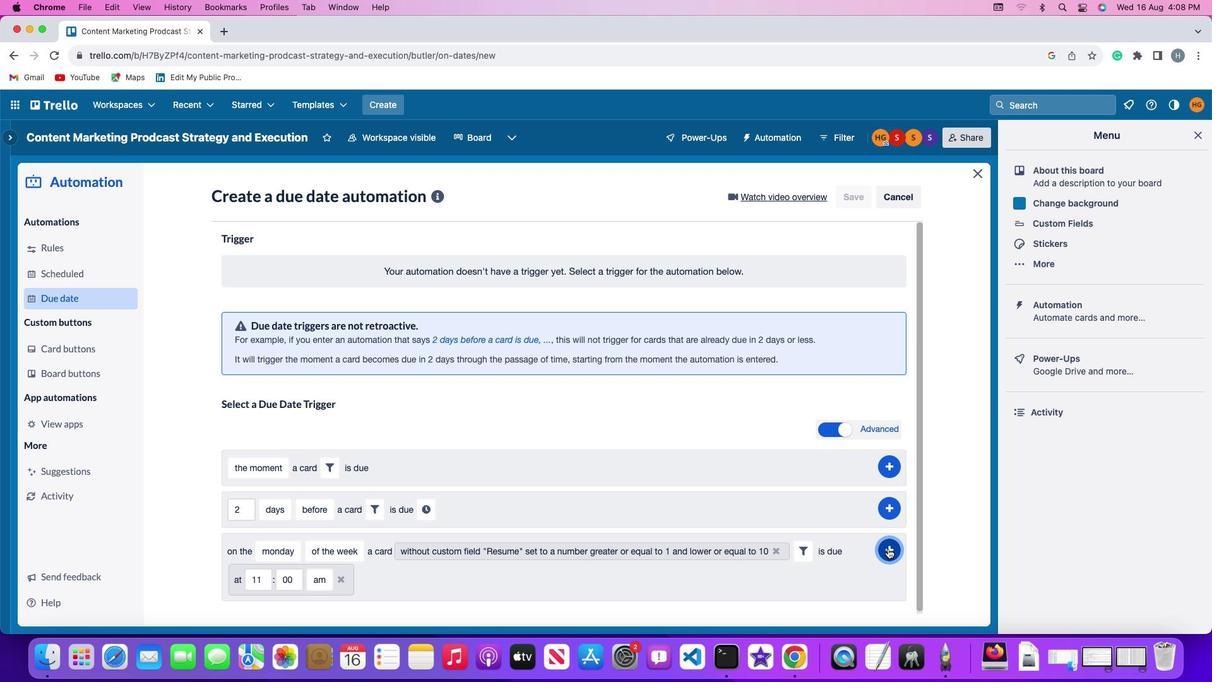 
Action: Mouse moved to (945, 444)
Screenshot: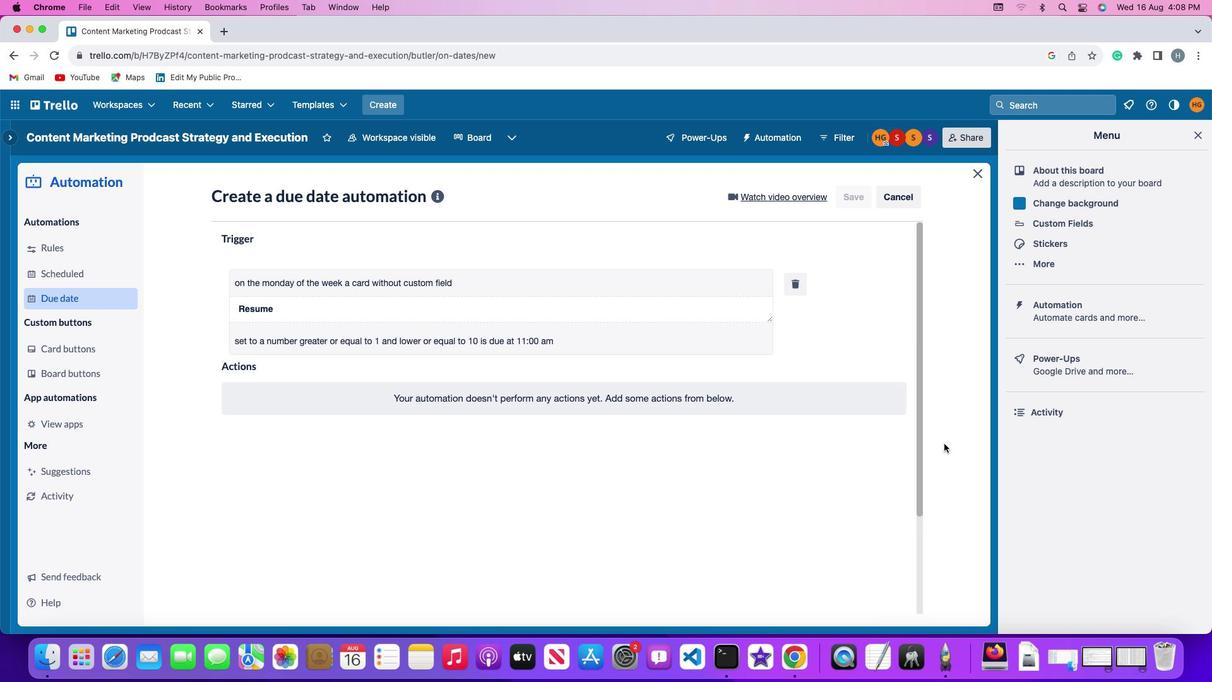 
